 Task: Create new Company, with domain: 'abcny.com' and type: 'Prospect'. Add new contact for this company, with mail Id: 'Samantha18Patel@abcny.com', First Name: Samantha, Last name:  Patel, Job Title: 'IT Project Manager', Phone Number: '(312) 555-7894'. Change life cycle stage to  Lead and lead status to  Open. Logged in from softage.1@softage.net
Action: Mouse moved to (82, 58)
Screenshot: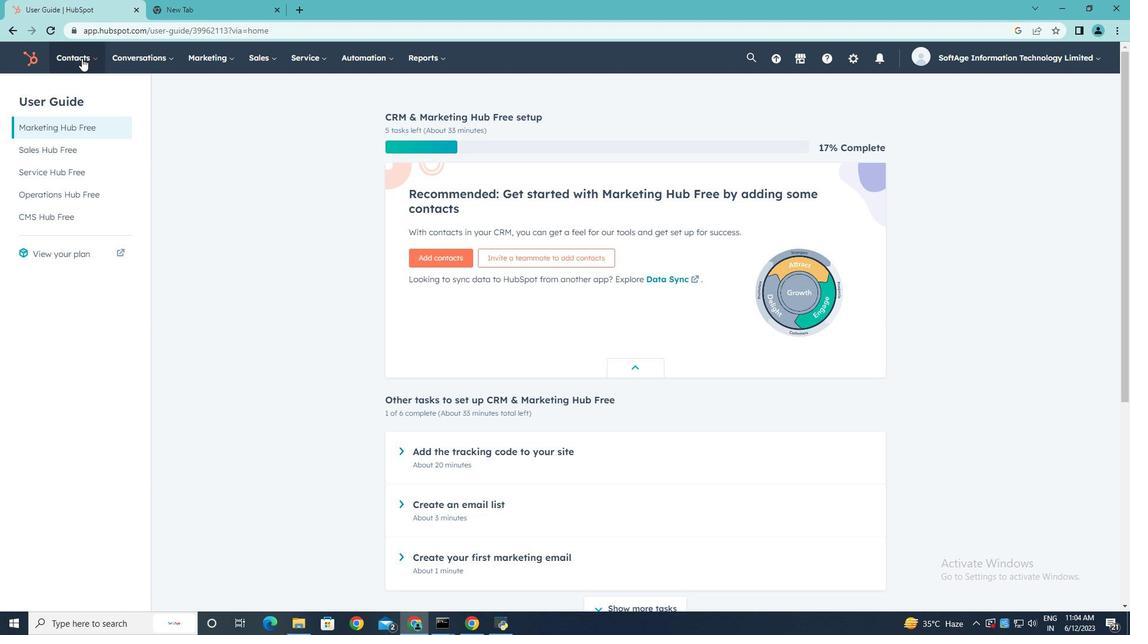 
Action: Mouse pressed left at (81, 58)
Screenshot: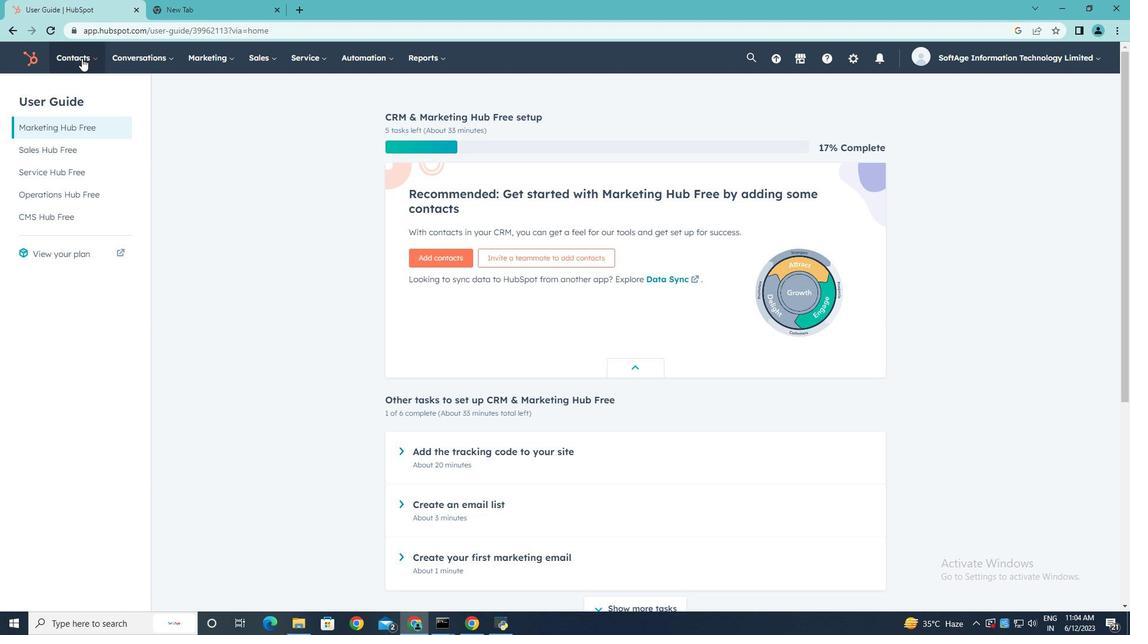 
Action: Mouse moved to (95, 115)
Screenshot: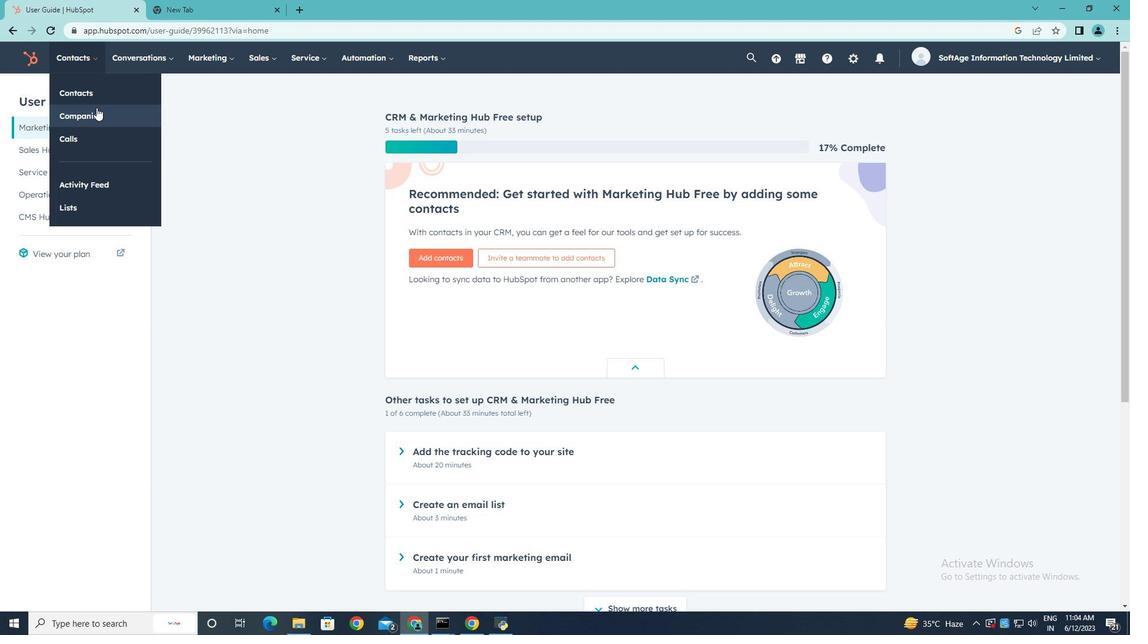 
Action: Mouse pressed left at (95, 115)
Screenshot: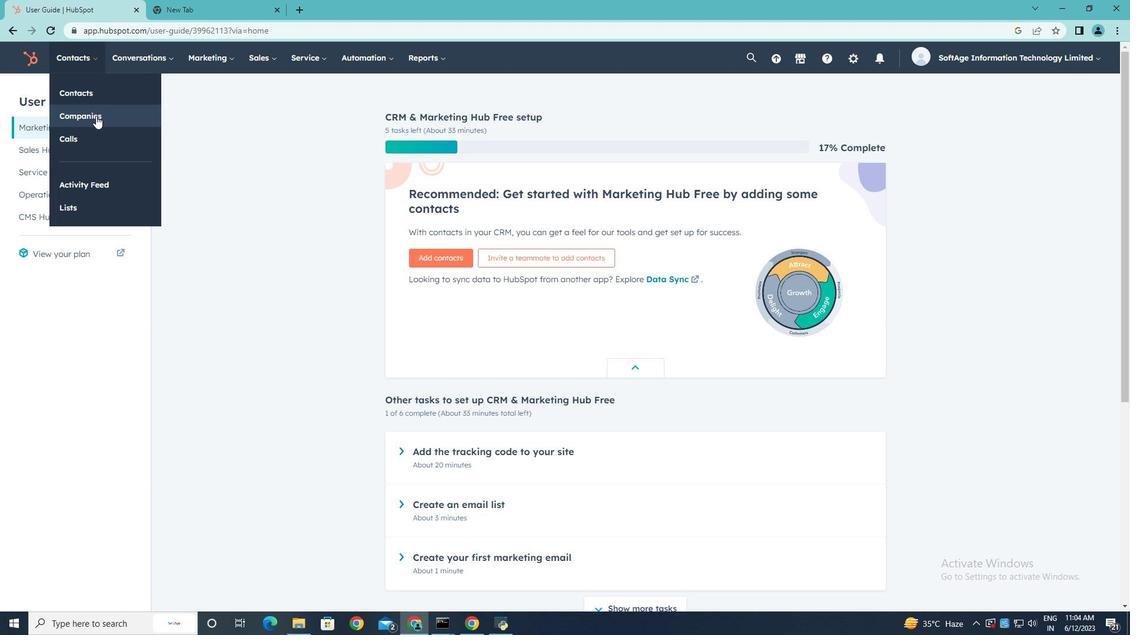 
Action: Mouse moved to (1063, 98)
Screenshot: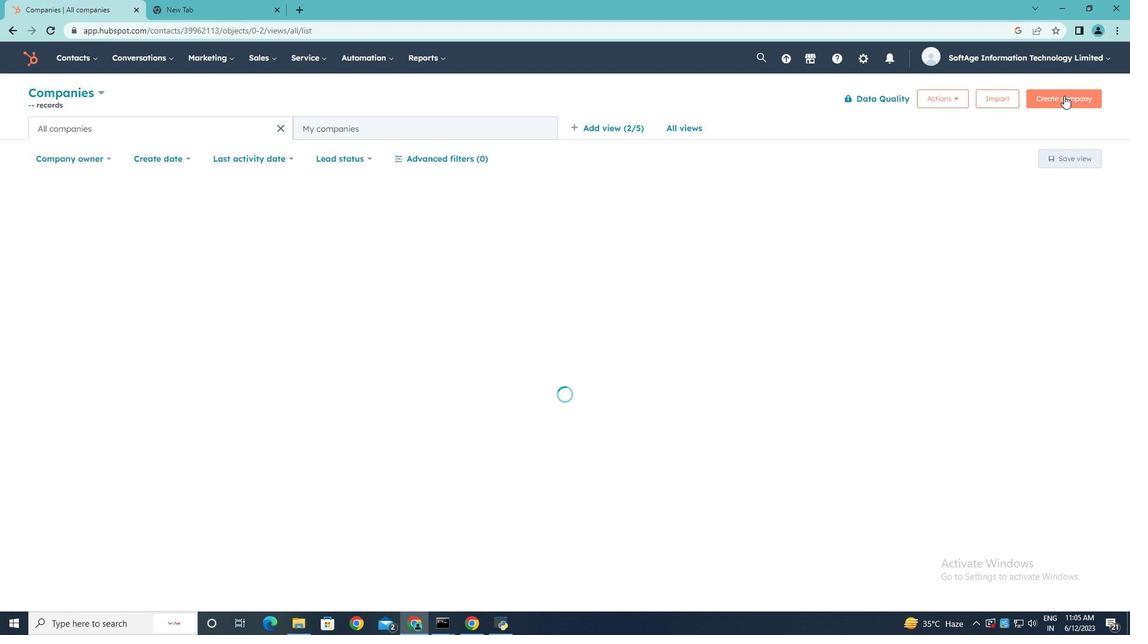 
Action: Mouse pressed left at (1063, 98)
Screenshot: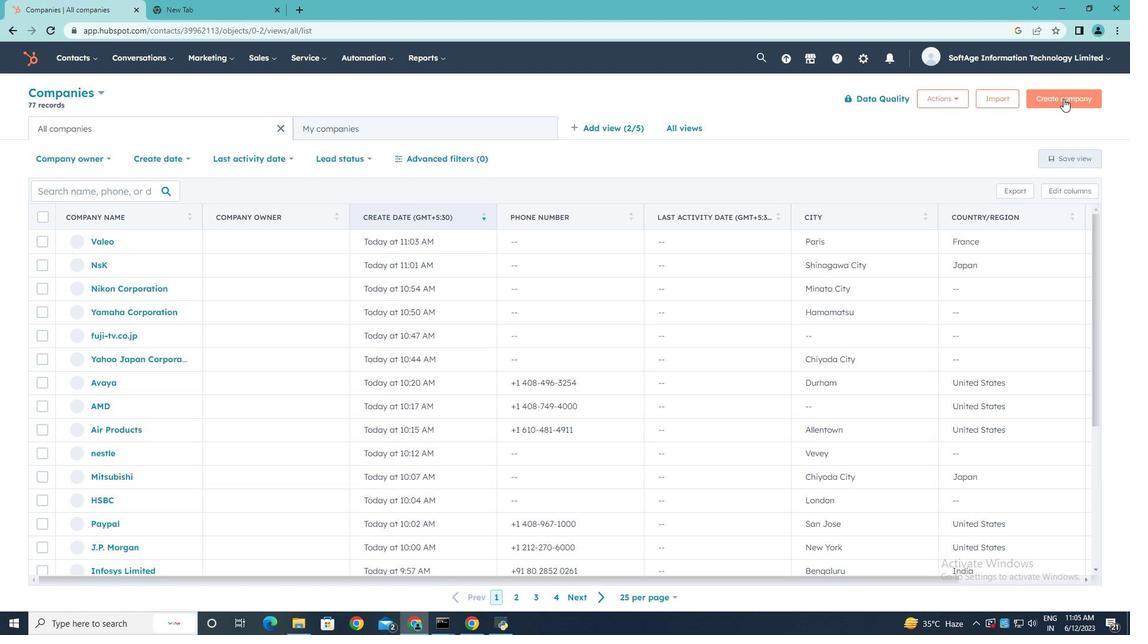
Action: Mouse moved to (891, 150)
Screenshot: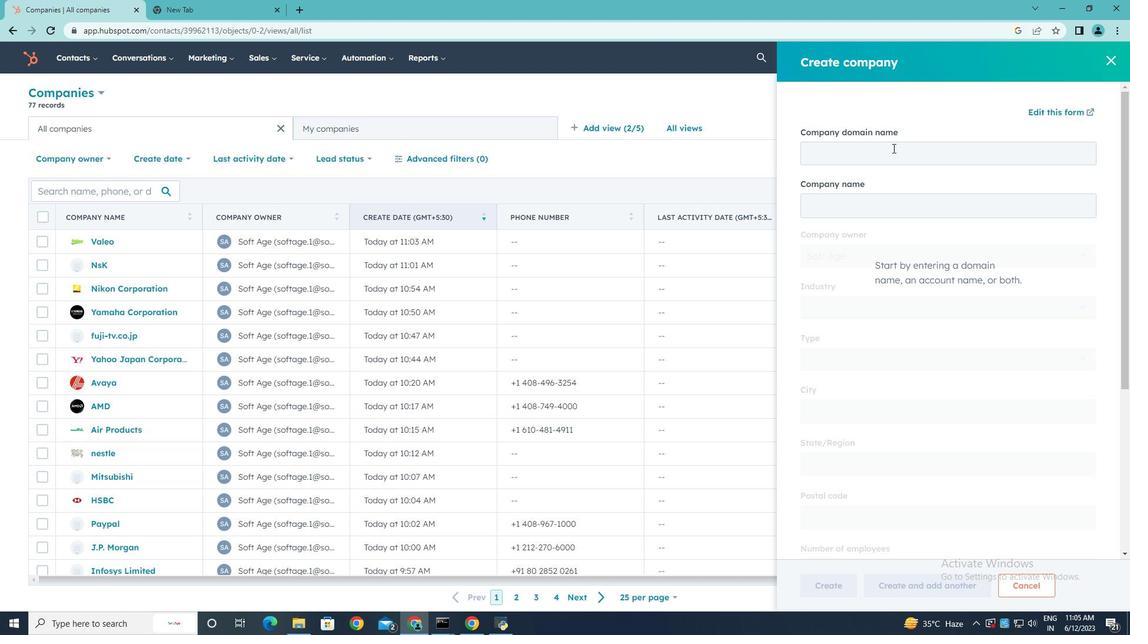 
Action: Mouse pressed left at (891, 150)
Screenshot: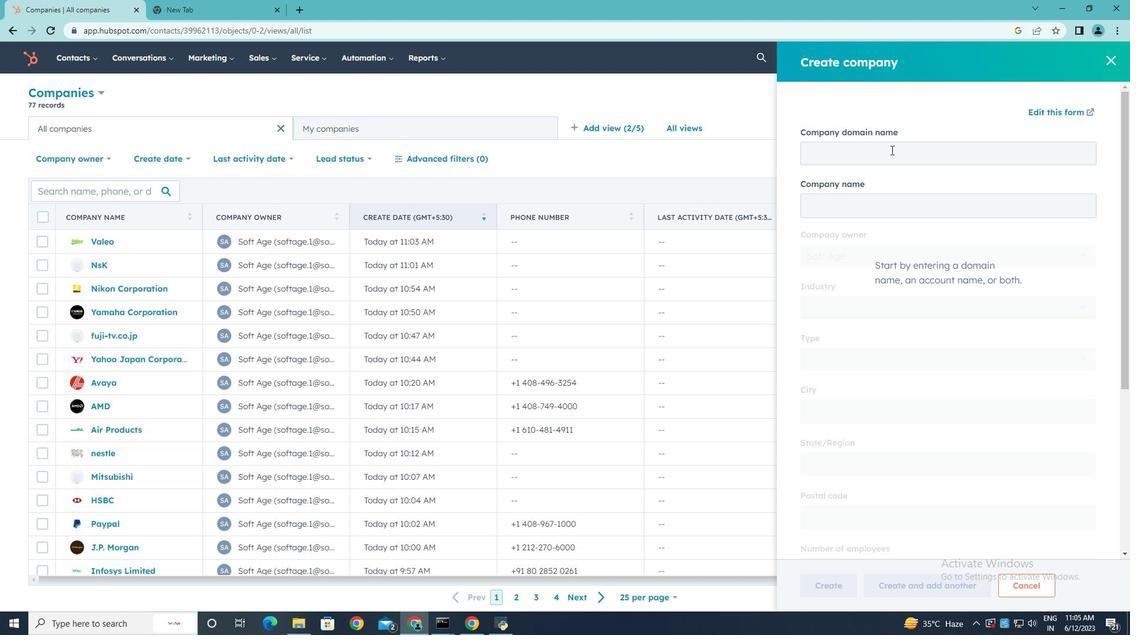 
Action: Key pressed abcny.com
Screenshot: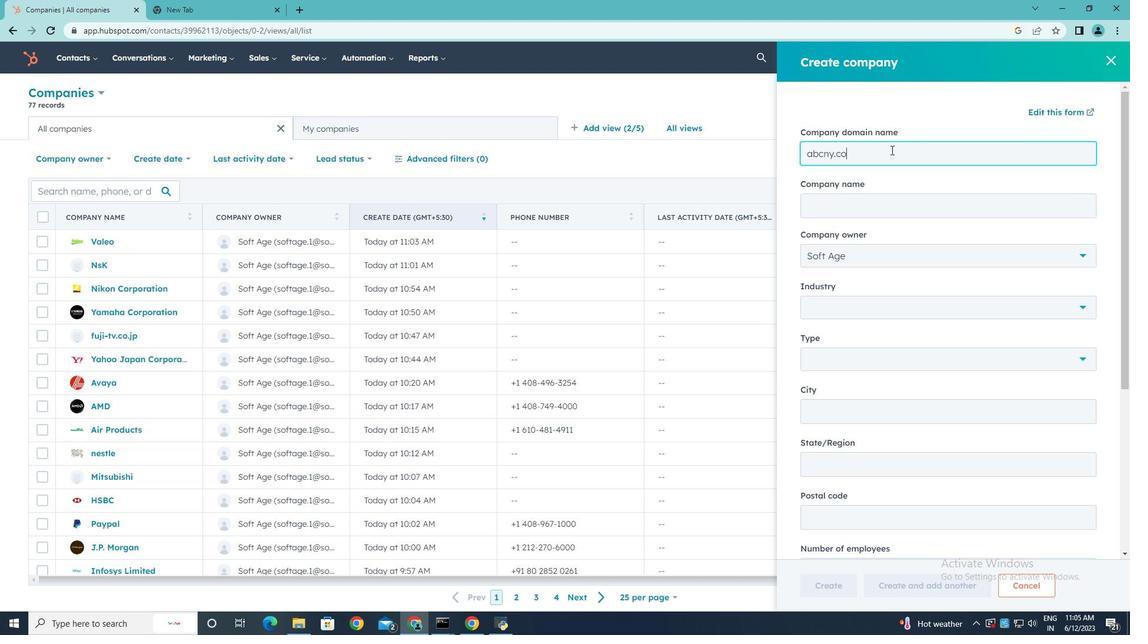 
Action: Mouse scrolled (891, 149) with delta (0, 0)
Screenshot: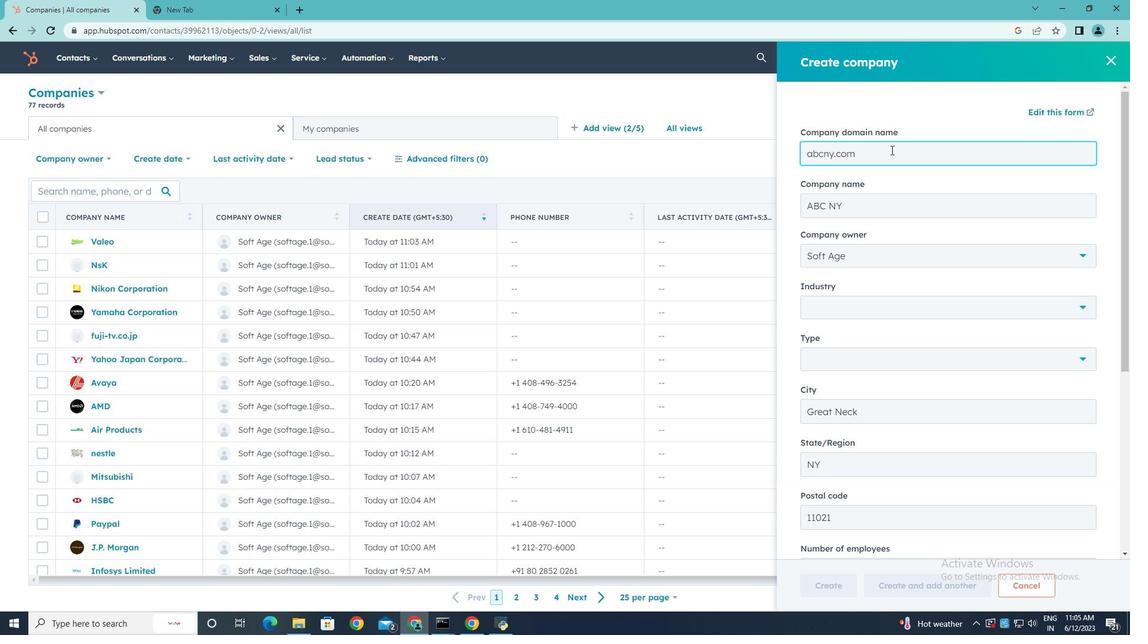 
Action: Mouse moved to (901, 157)
Screenshot: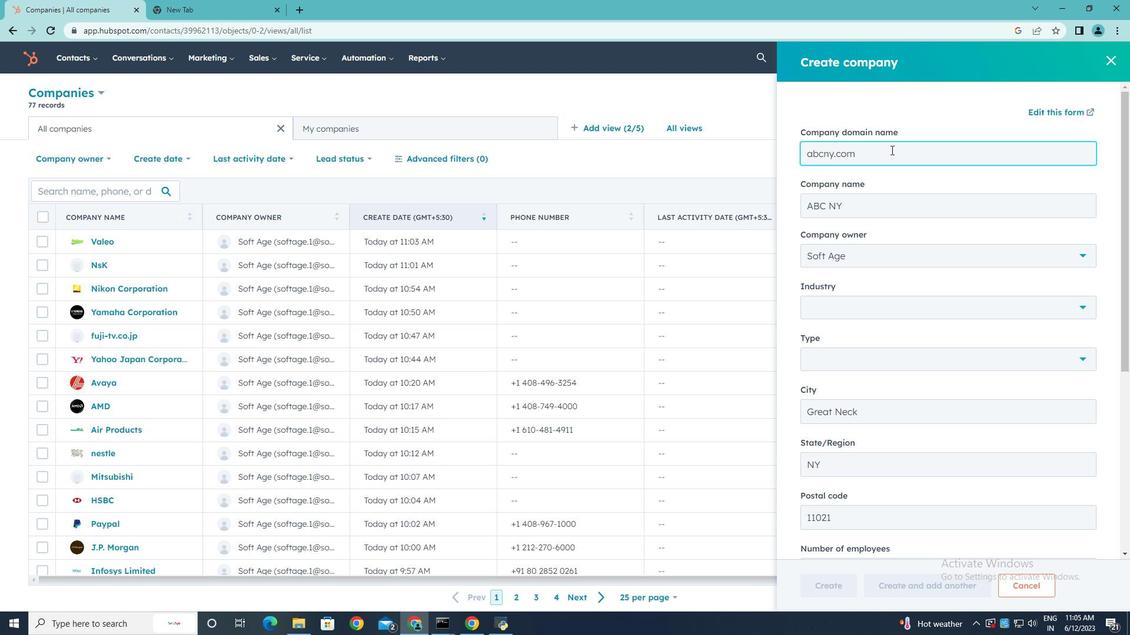
Action: Mouse scrolled (901, 156) with delta (0, 0)
Screenshot: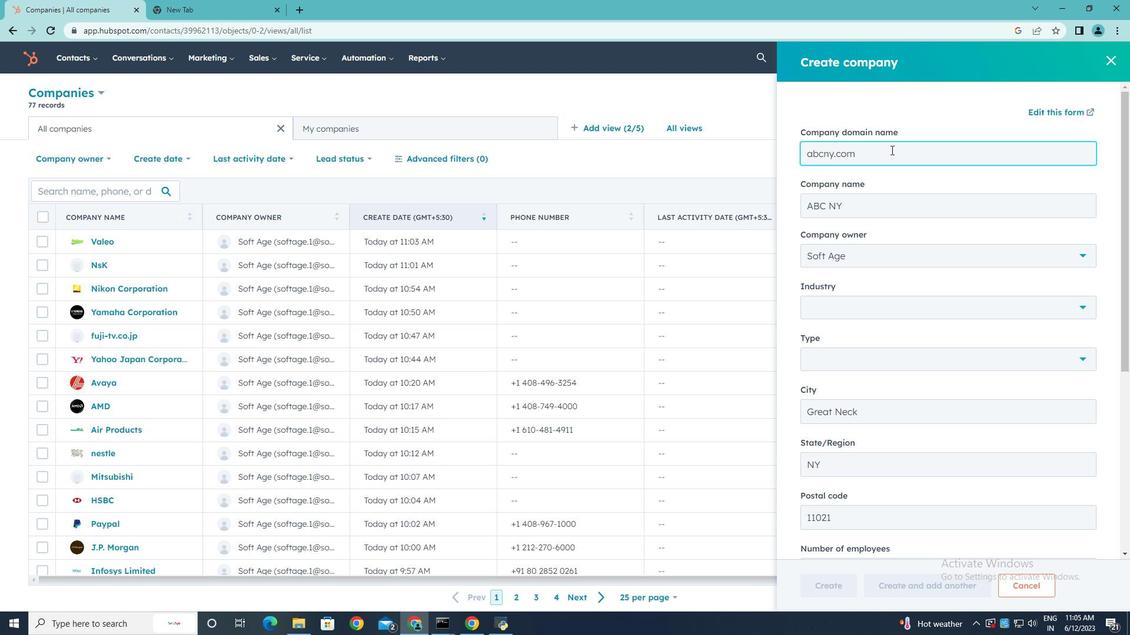 
Action: Mouse scrolled (901, 157) with delta (0, 0)
Screenshot: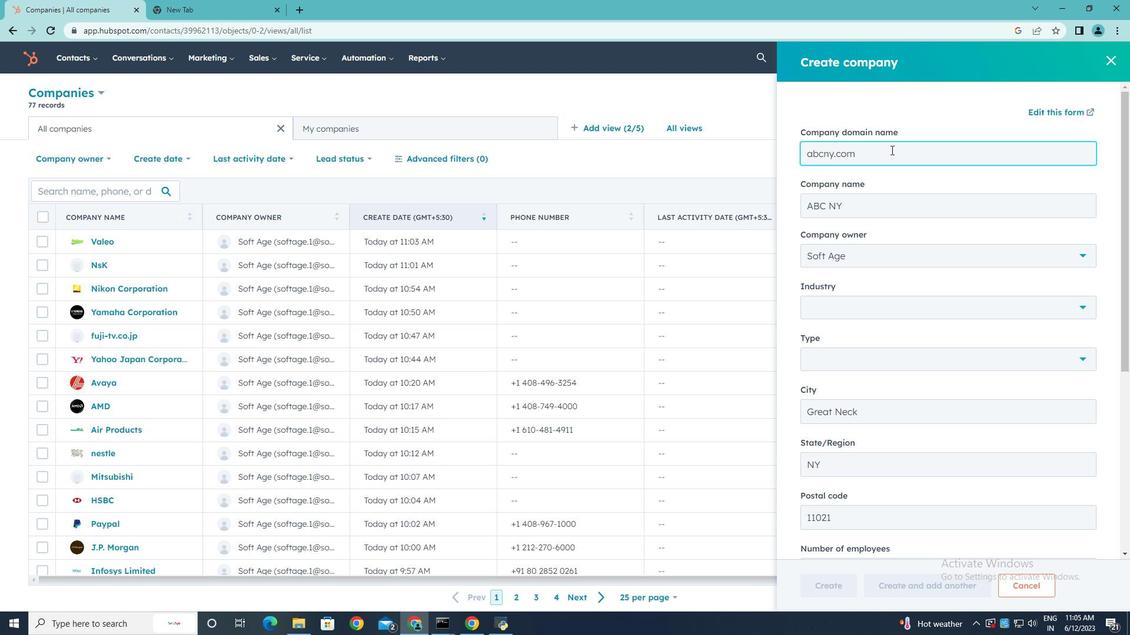 
Action: Mouse scrolled (901, 157) with delta (0, 0)
Screenshot: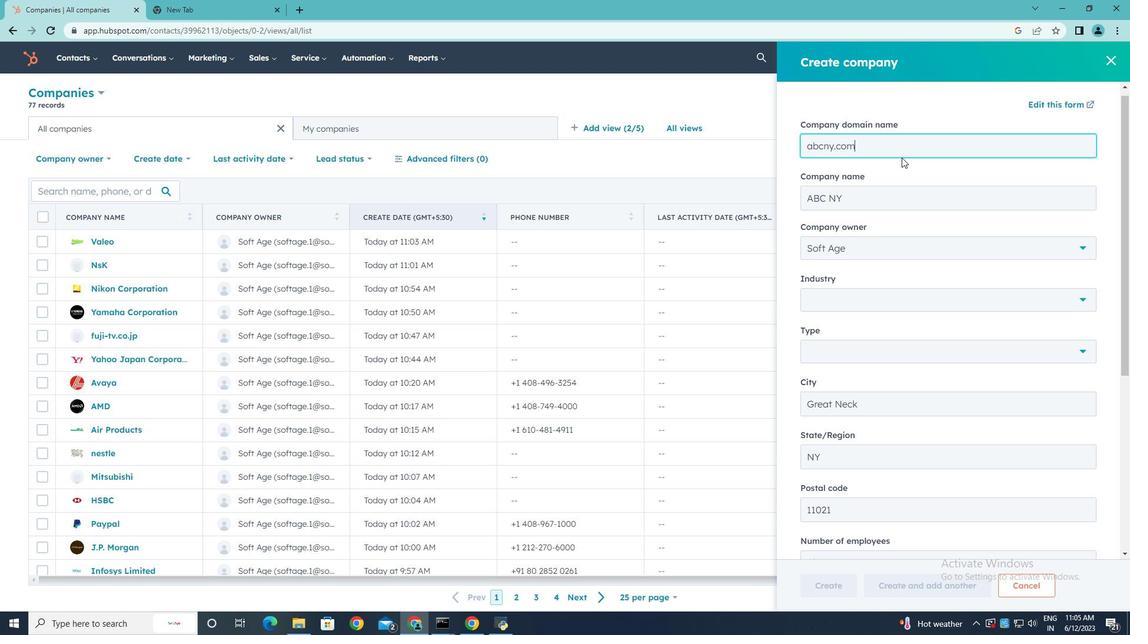 
Action: Mouse moved to (1086, 125)
Screenshot: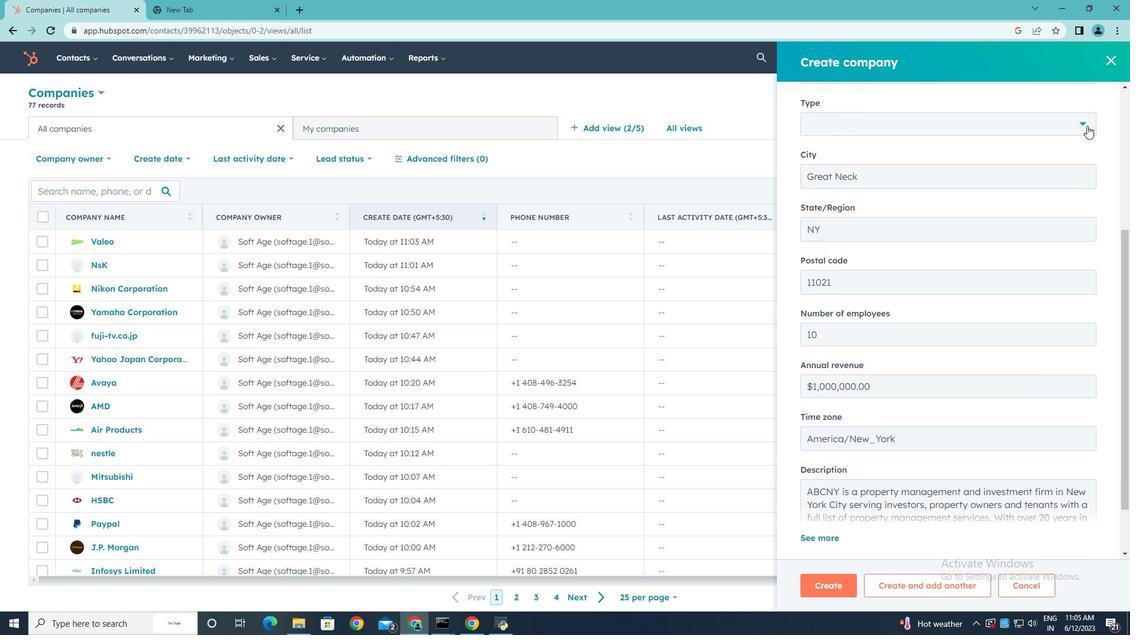 
Action: Mouse pressed left at (1086, 125)
Screenshot: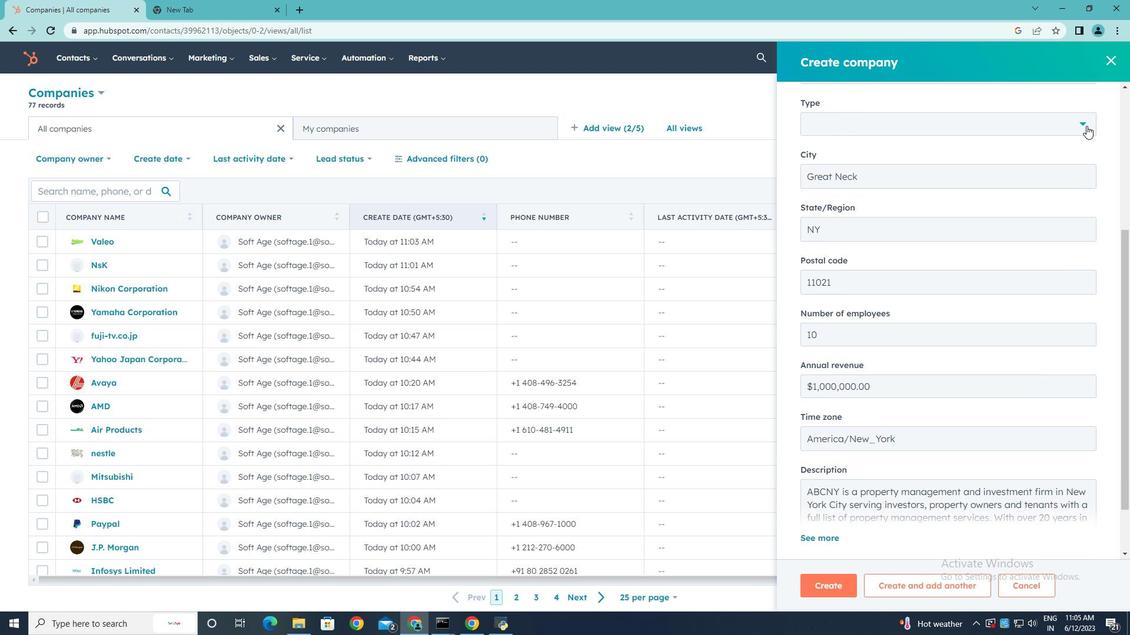 
Action: Mouse moved to (938, 179)
Screenshot: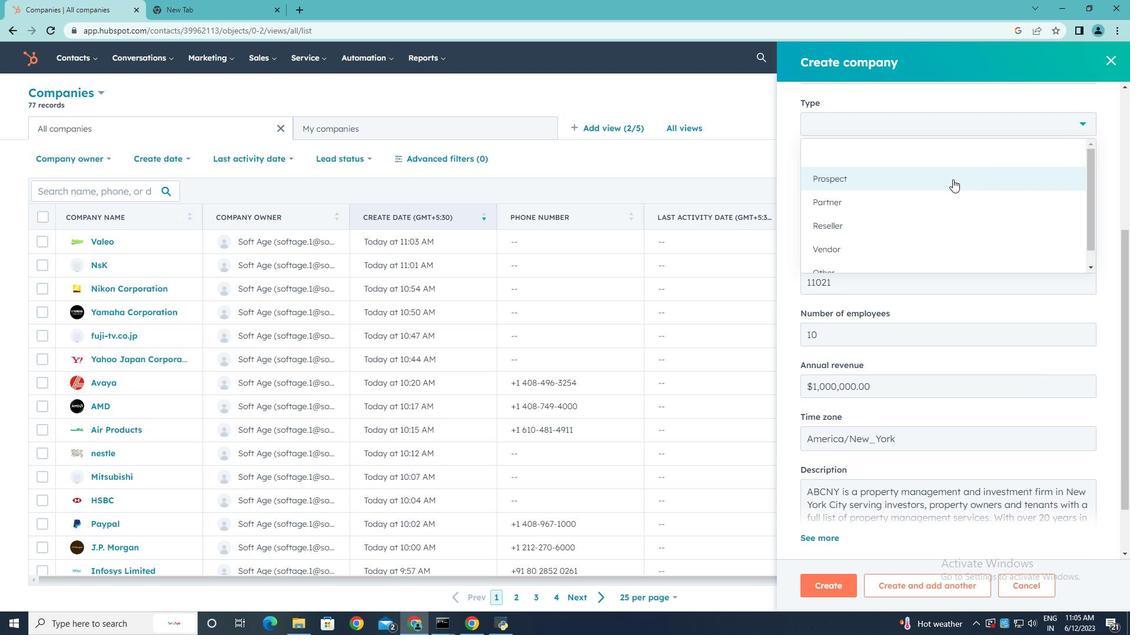 
Action: Mouse pressed left at (938, 179)
Screenshot: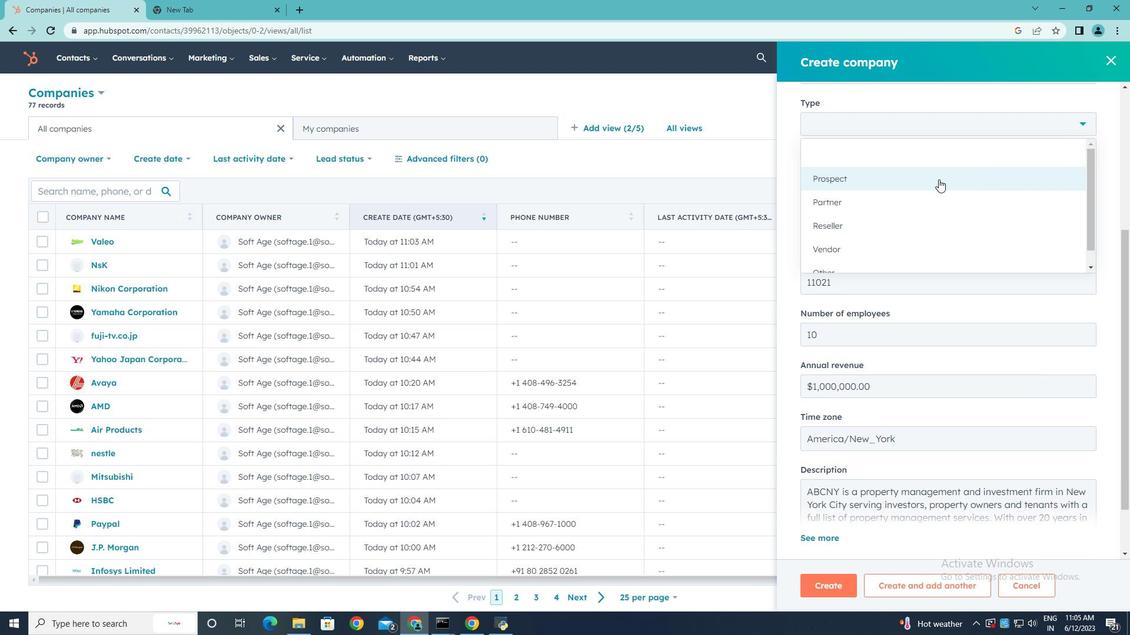 
Action: Mouse scrolled (938, 178) with delta (0, 0)
Screenshot: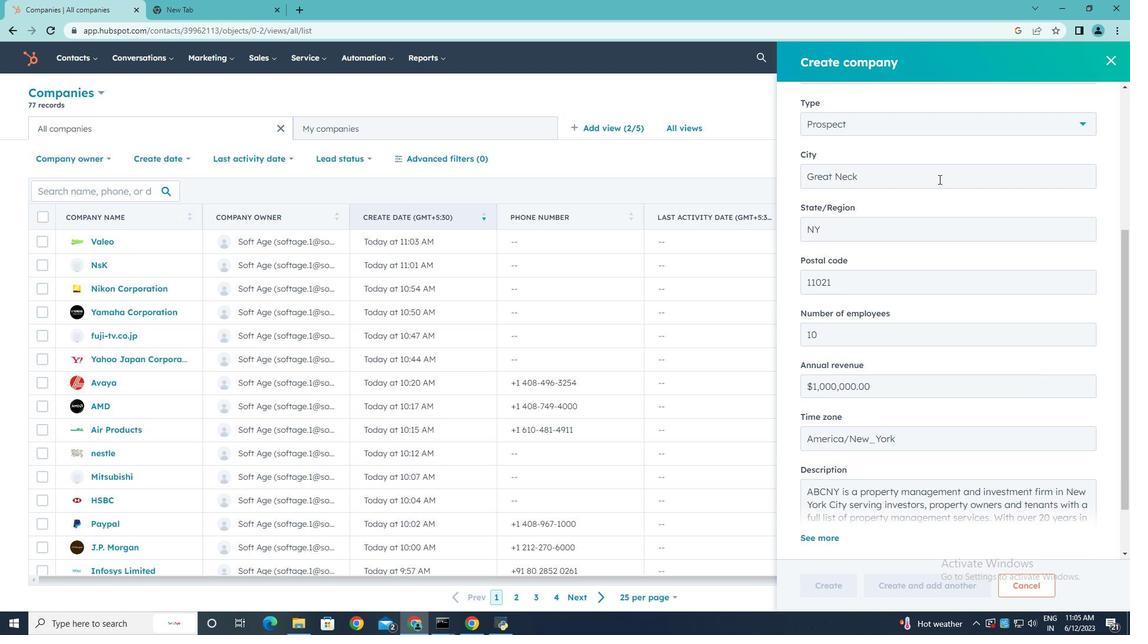 
Action: Mouse scrolled (938, 178) with delta (0, 0)
Screenshot: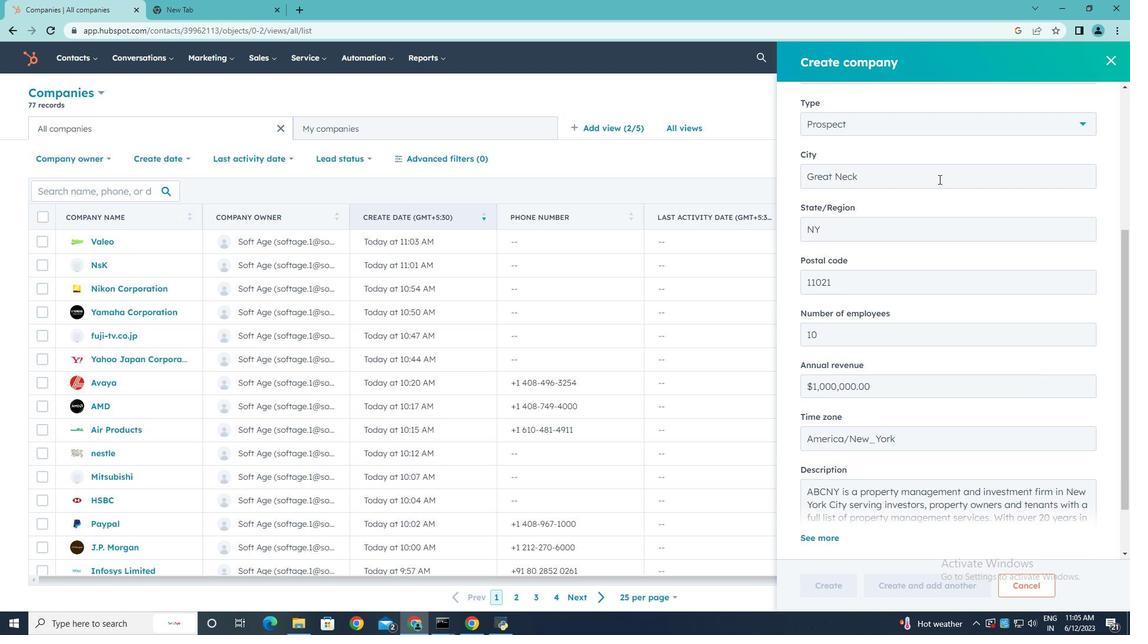 
Action: Mouse scrolled (938, 178) with delta (0, 0)
Screenshot: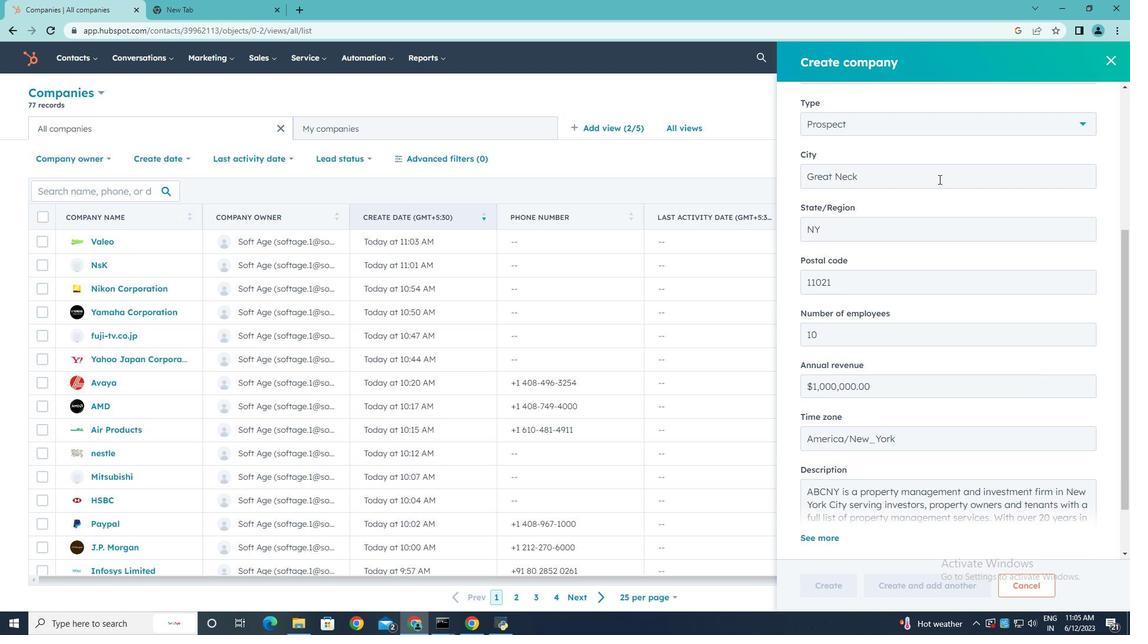 
Action: Mouse scrolled (938, 178) with delta (0, 0)
Screenshot: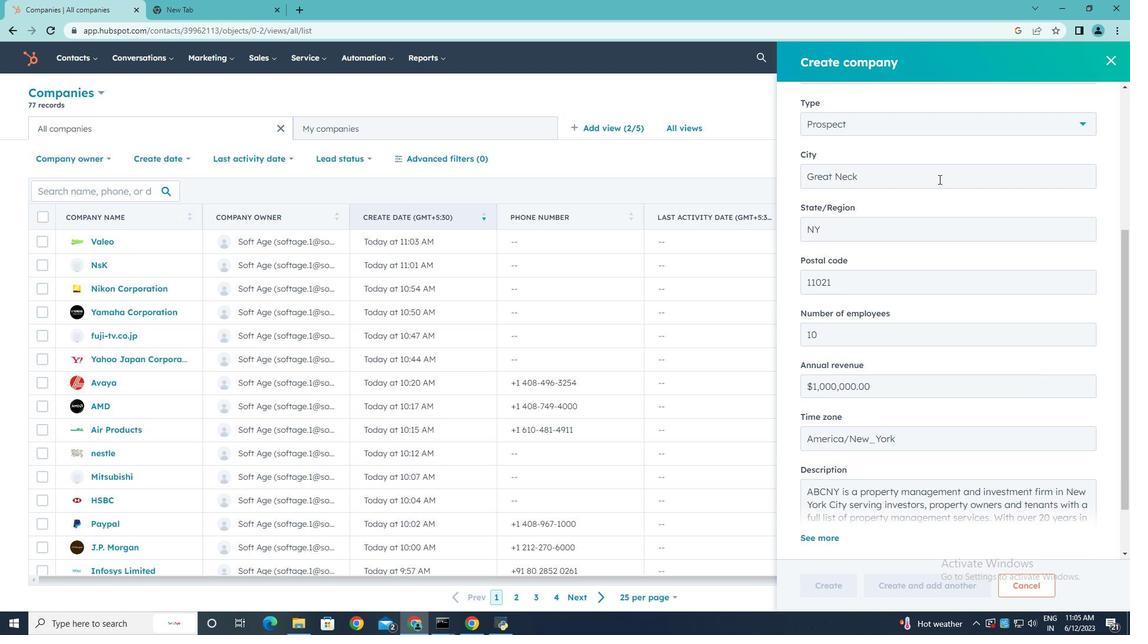 
Action: Mouse scrolled (938, 178) with delta (0, 0)
Screenshot: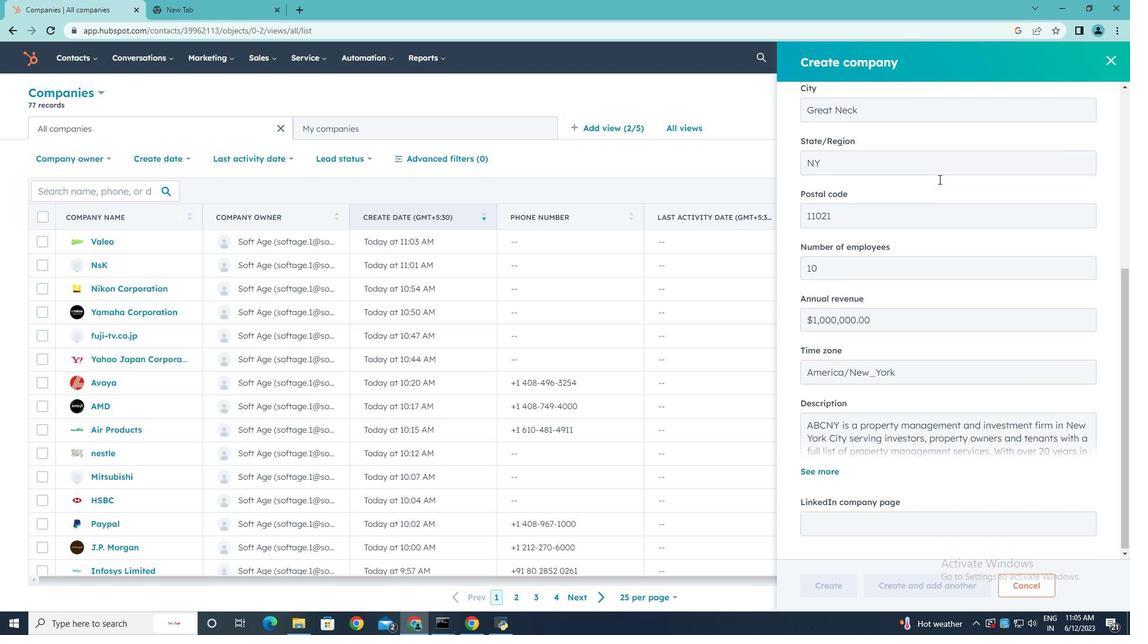 
Action: Mouse moved to (828, 586)
Screenshot: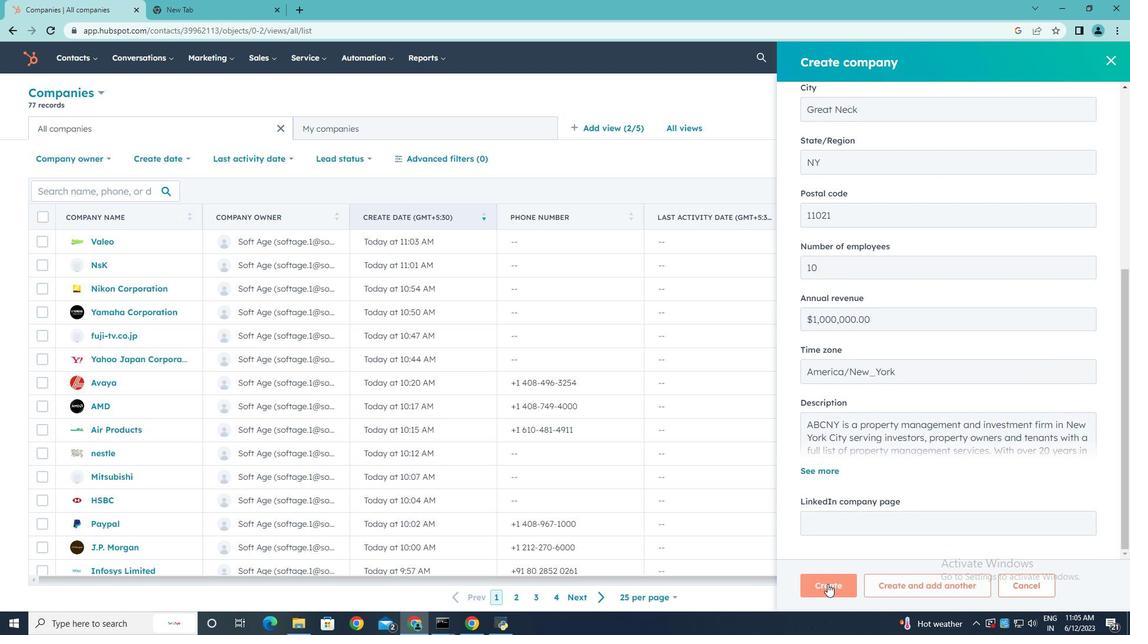 
Action: Mouse pressed left at (828, 586)
Screenshot: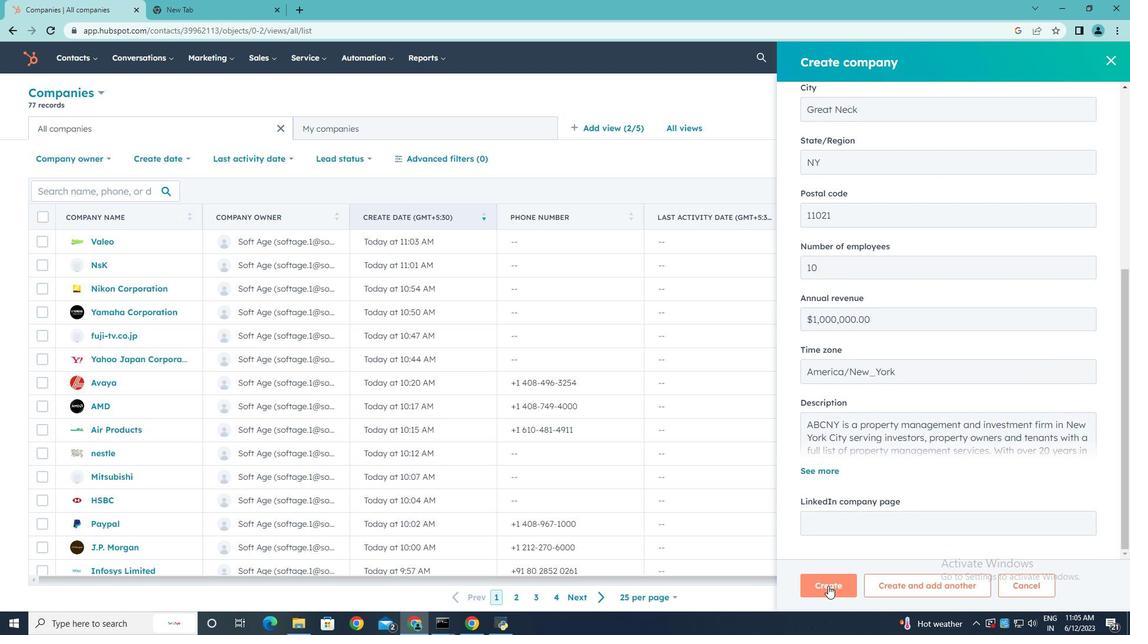 
Action: Mouse moved to (801, 375)
Screenshot: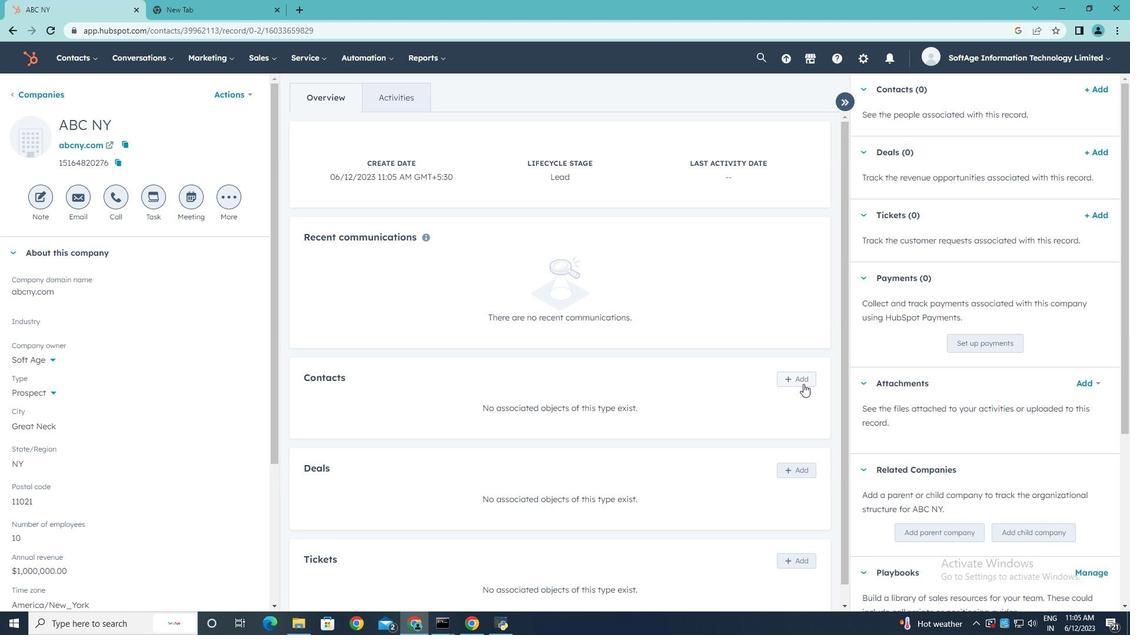 
Action: Mouse pressed left at (801, 375)
Screenshot: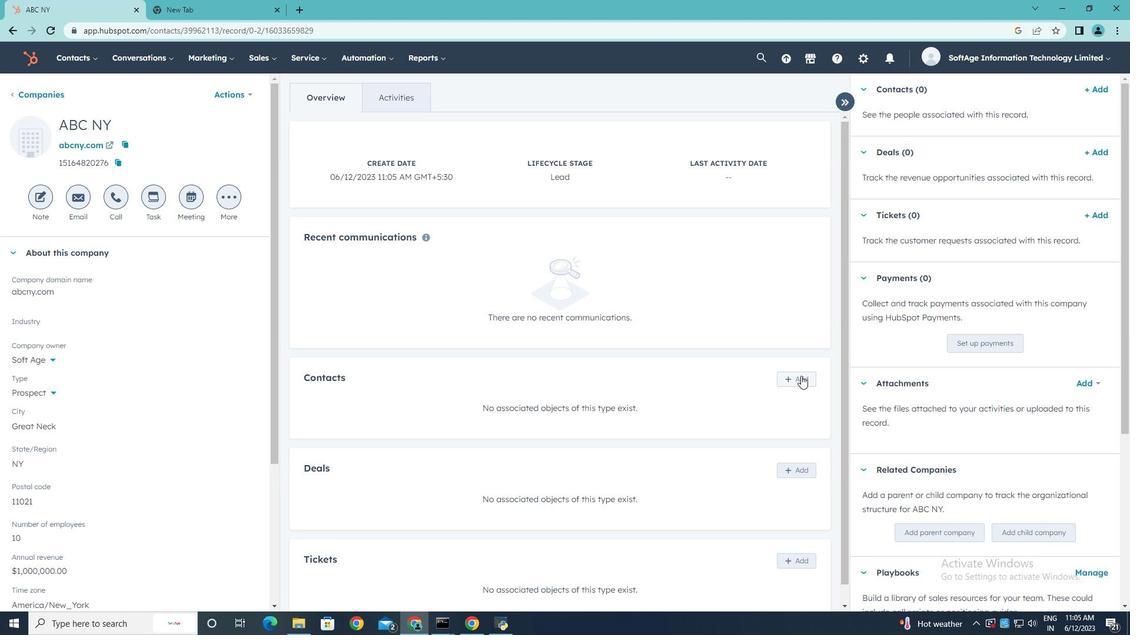 
Action: Mouse moved to (885, 121)
Screenshot: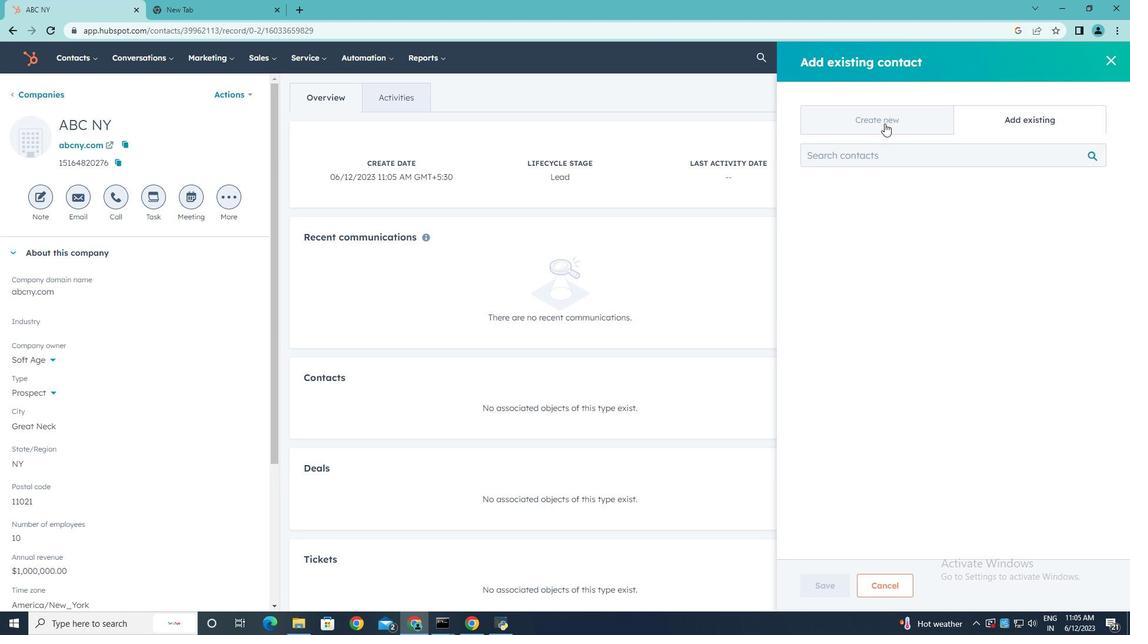 
Action: Mouse pressed left at (885, 121)
Screenshot: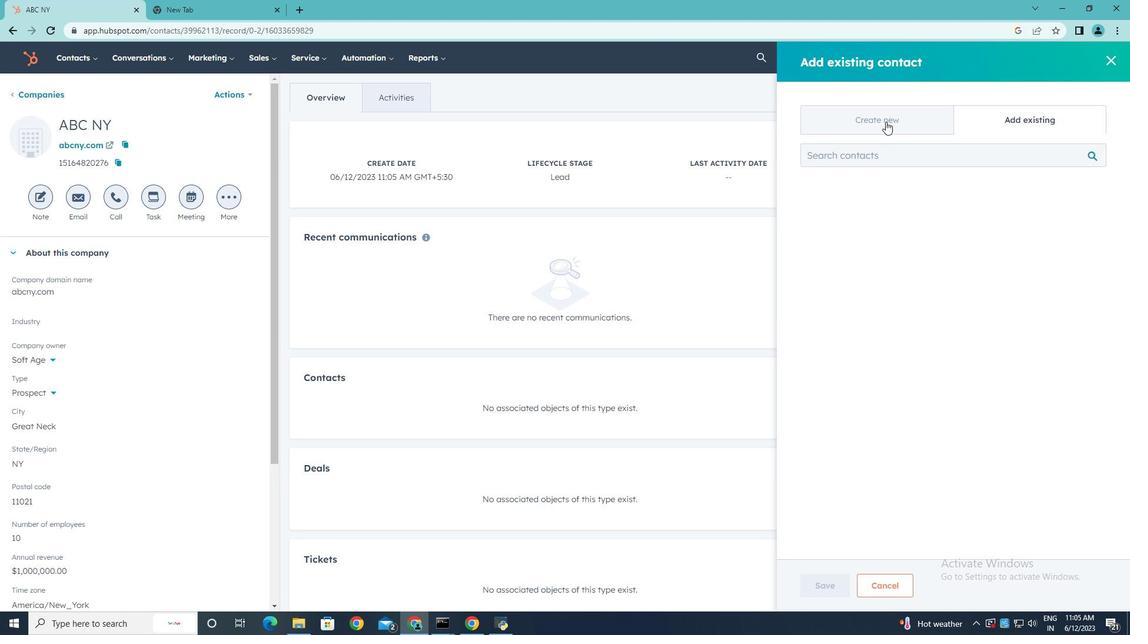 
Action: Mouse moved to (848, 194)
Screenshot: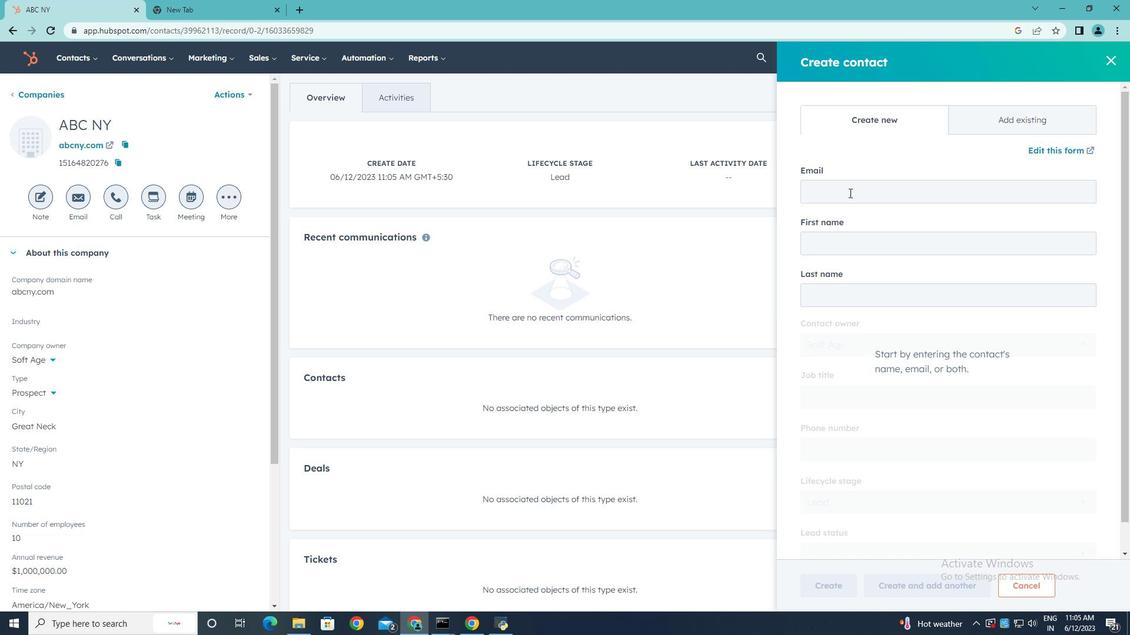 
Action: Mouse pressed left at (848, 194)
Screenshot: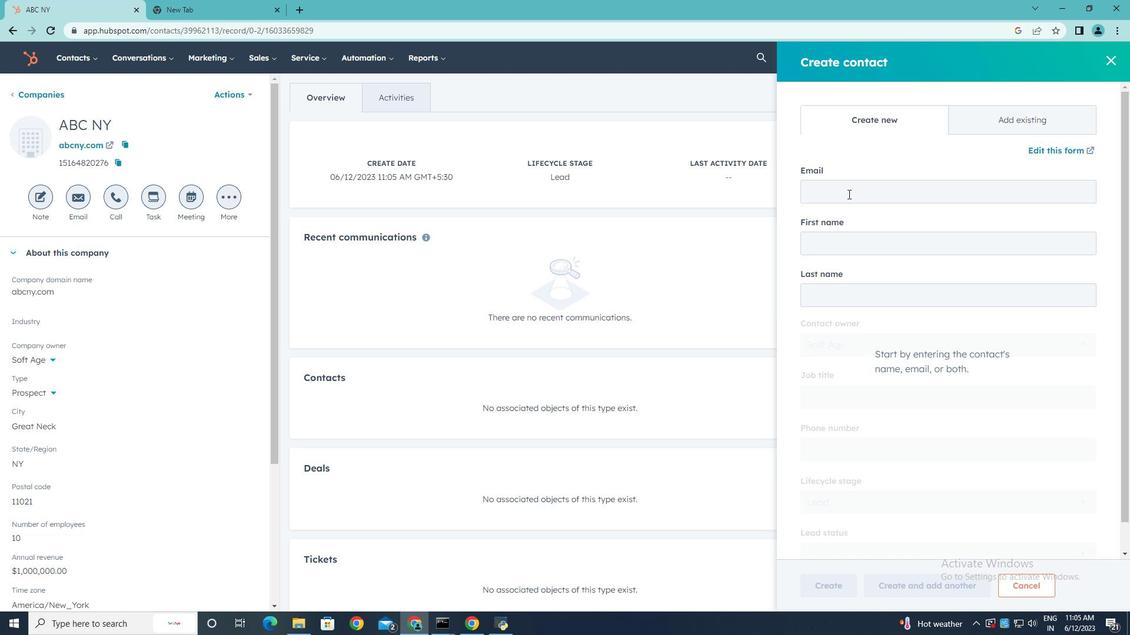 
Action: Key pressed <Key.shift>Samantha18<Key.shift>Patel<Key.shift><Key.shift><Key.shift><Key.shift><Key.shift><Key.shift><Key.shift><Key.shift><Key.shift>@abcny.com
Screenshot: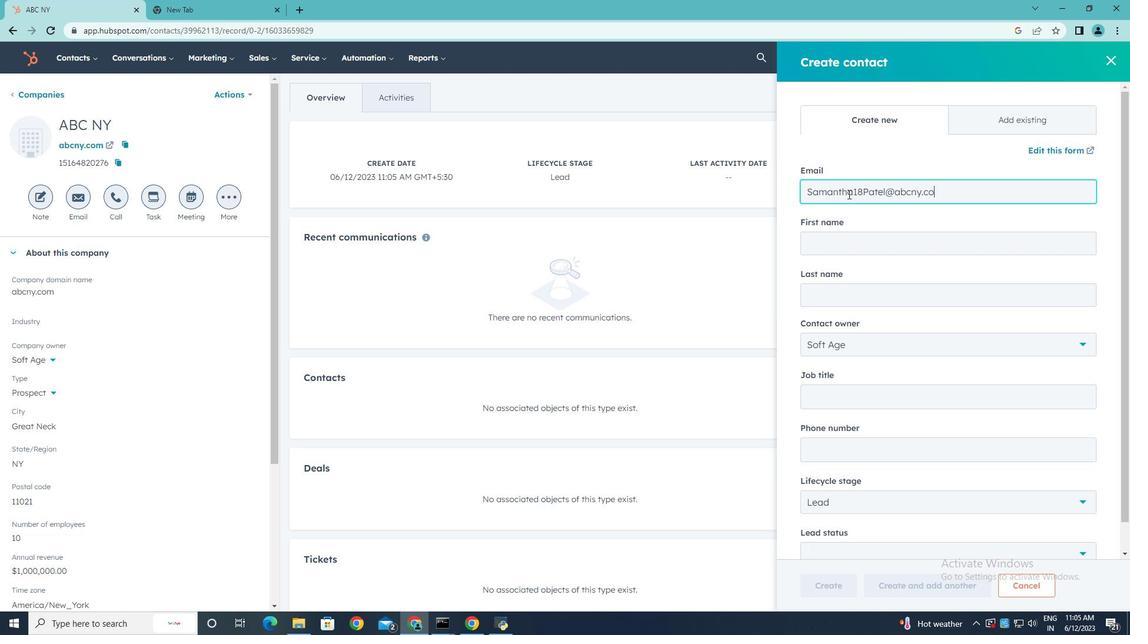 
Action: Mouse moved to (838, 247)
Screenshot: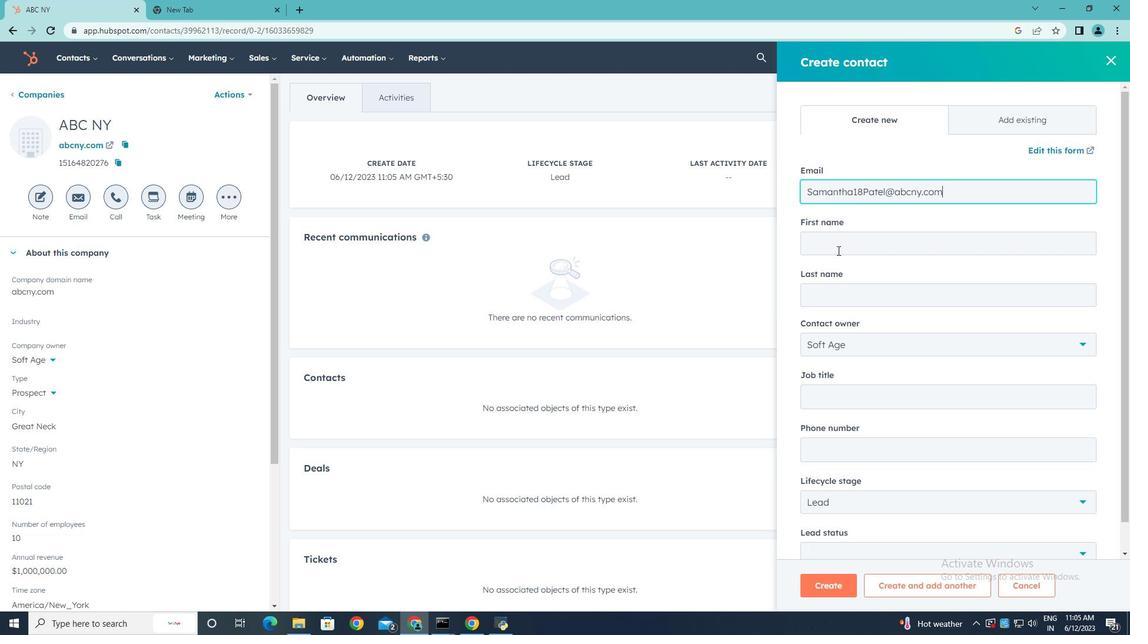 
Action: Mouse pressed left at (838, 247)
Screenshot: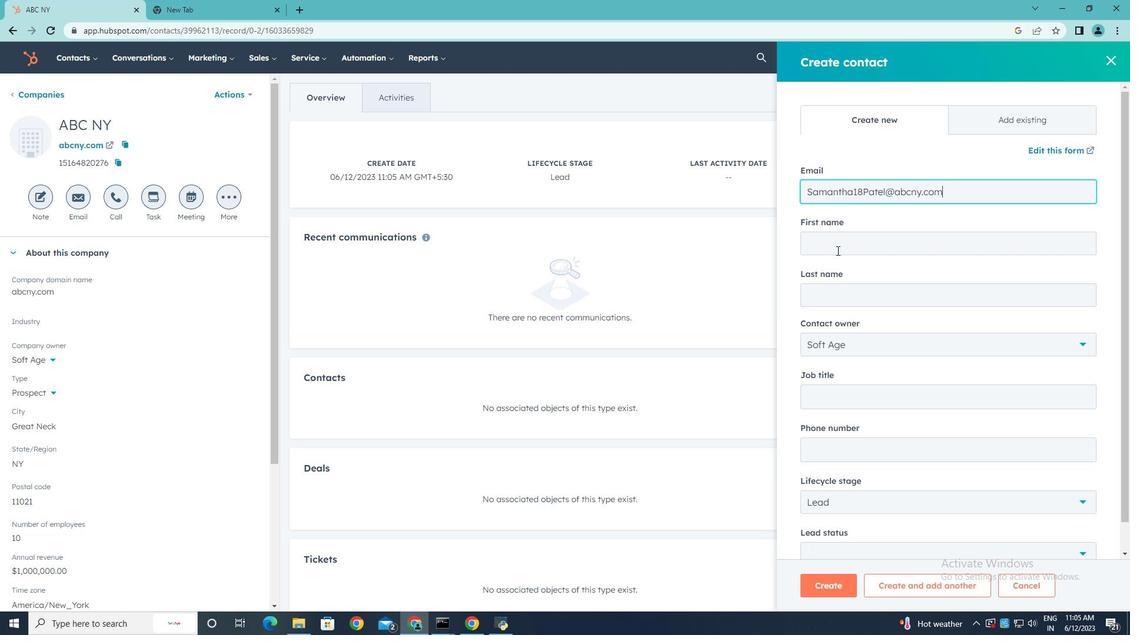 
Action: Key pressed <Key.shift>Samantha
Screenshot: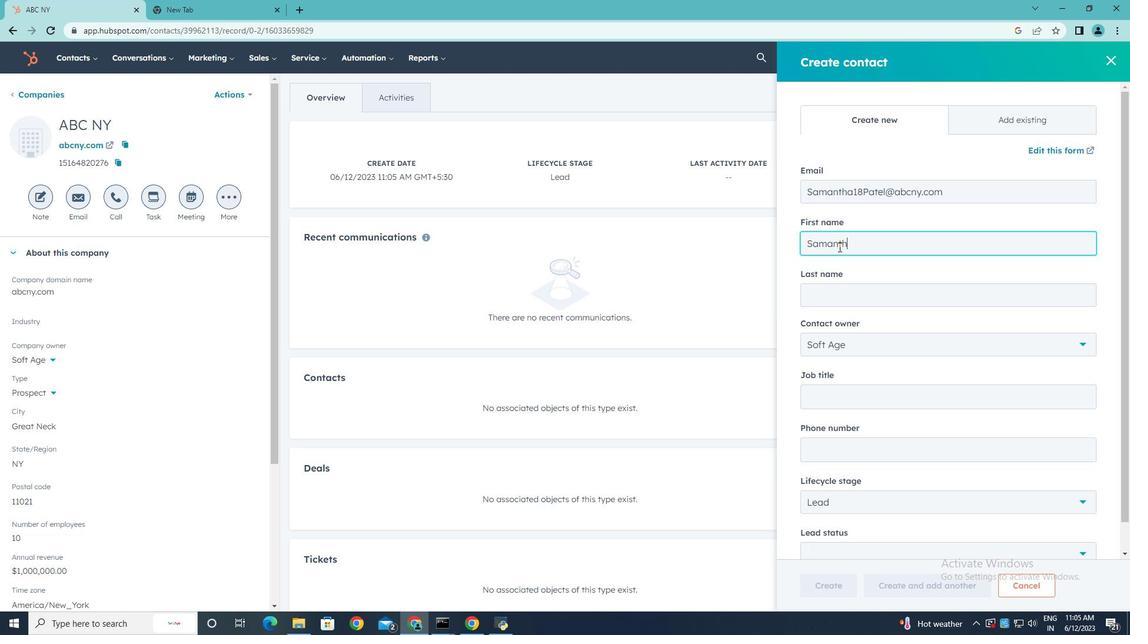 
Action: Mouse moved to (837, 297)
Screenshot: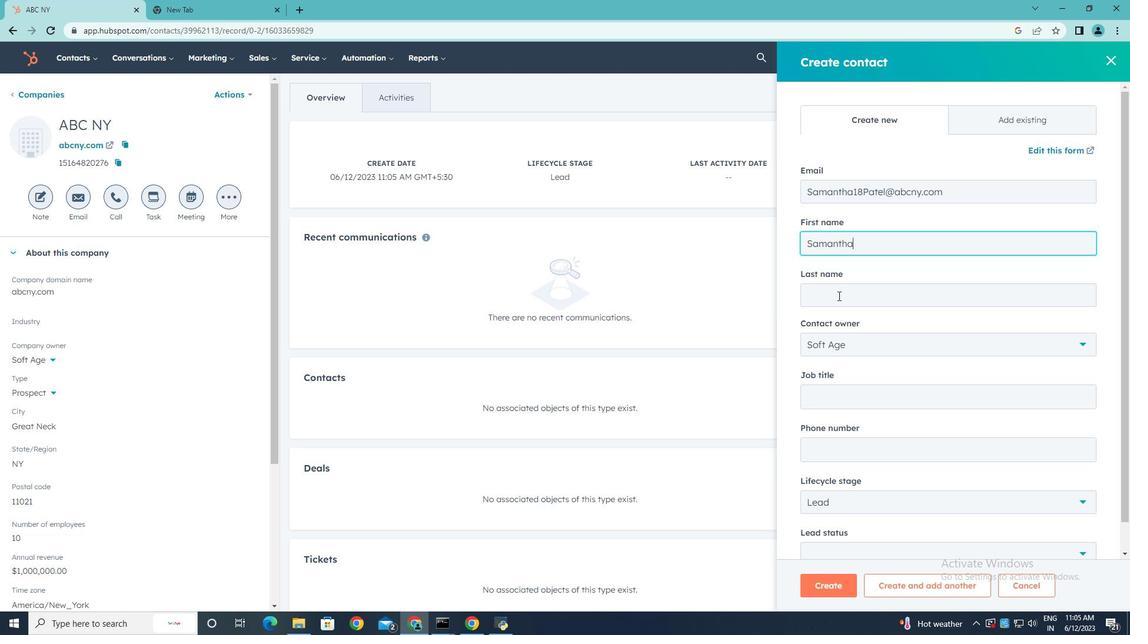
Action: Mouse pressed left at (837, 297)
Screenshot: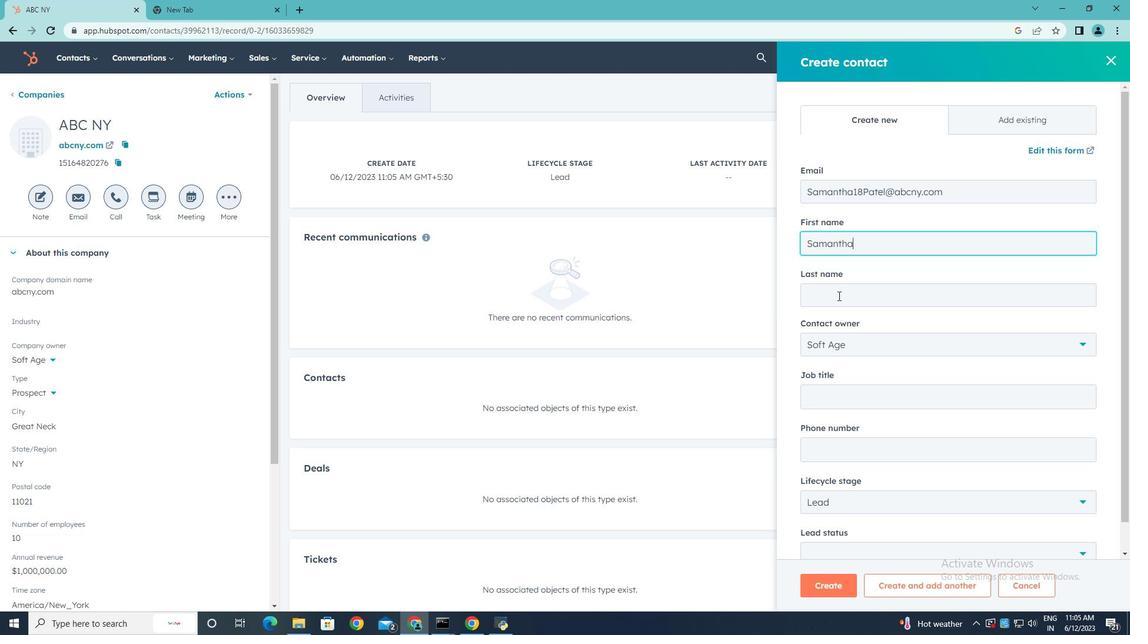 
Action: Key pressed <Key.shift><Key.shift><Key.shift>Patel
Screenshot: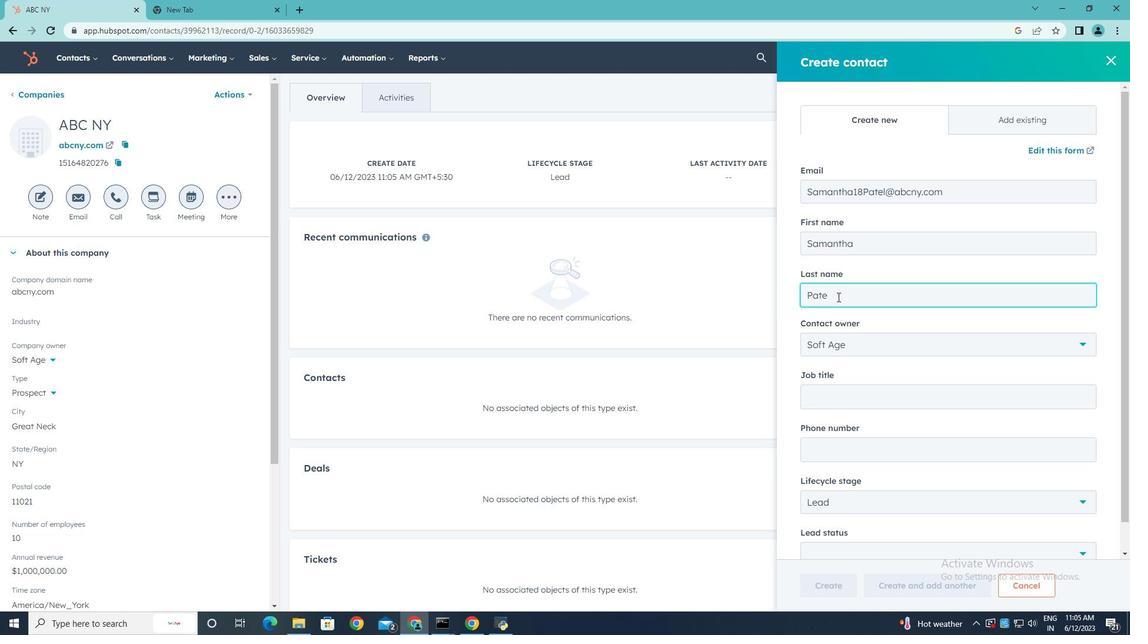 
Action: Mouse moved to (861, 398)
Screenshot: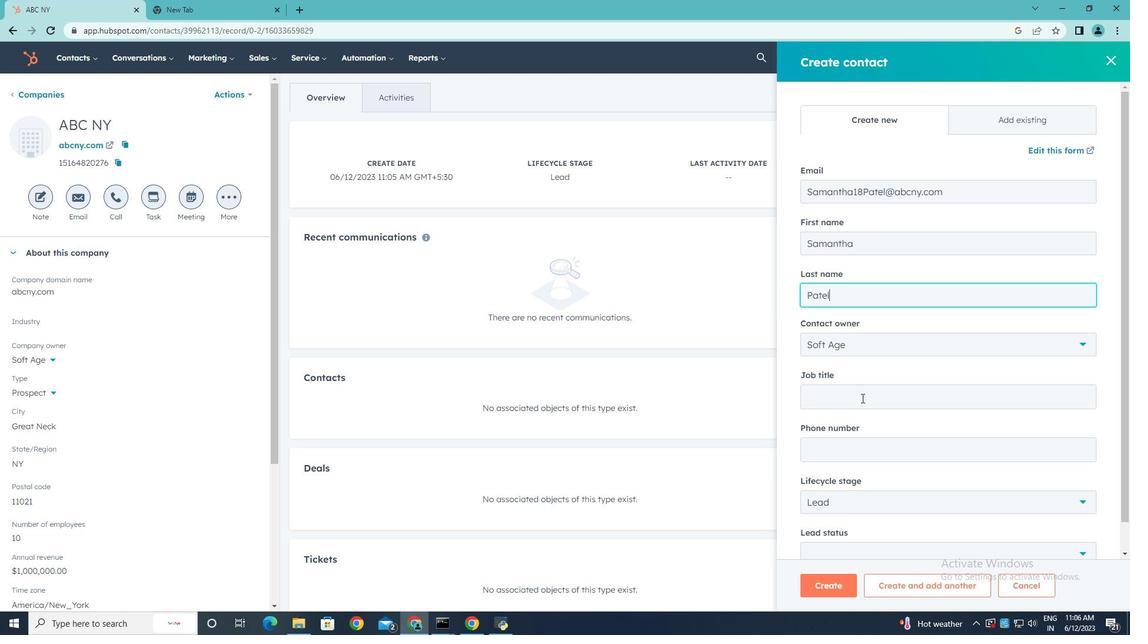 
Action: Mouse pressed left at (861, 398)
Screenshot: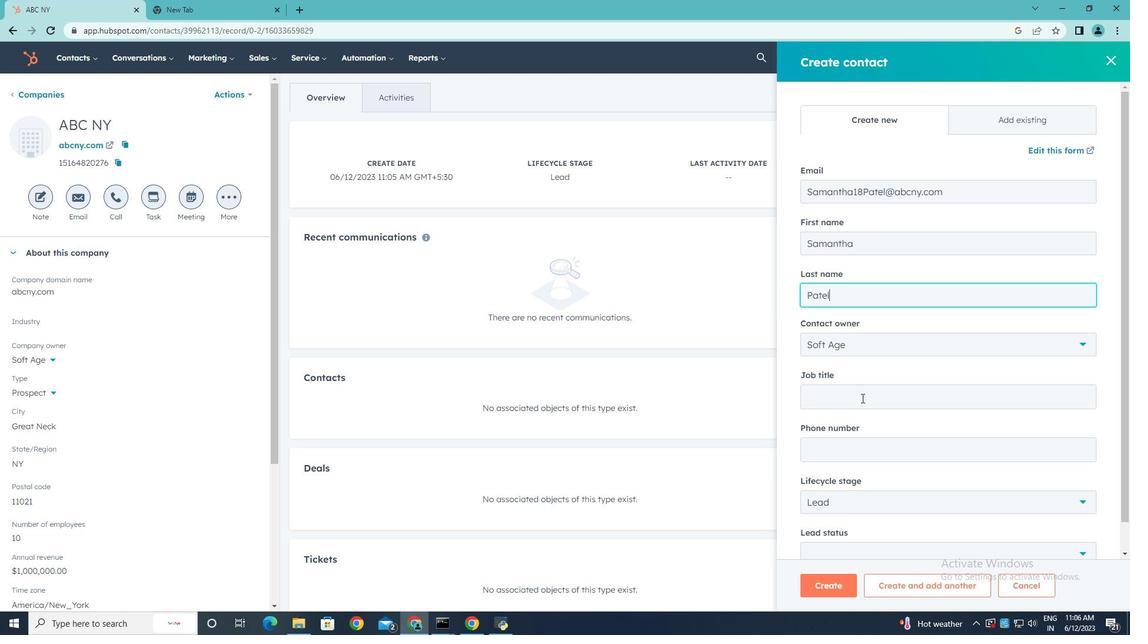 
Action: Key pressed <Key.shift>IT<Key.space><Key.shift>Project<Key.space><Key.shift><Key.shift><Key.shift><Key.shift><Key.shift><Key.shift><Key.shift><Key.shift>A<Key.backspace><Key.shift><Key.shift><Key.shift><Key.shift><Key.shift><Key.shift>Manager
Screenshot: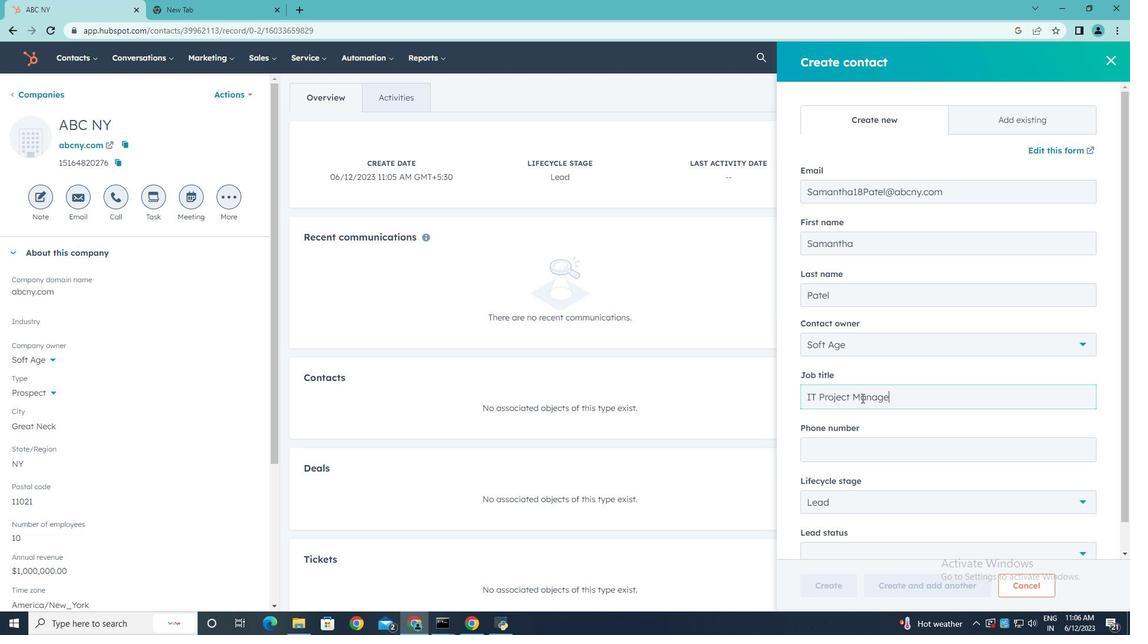 
Action: Mouse moved to (895, 453)
Screenshot: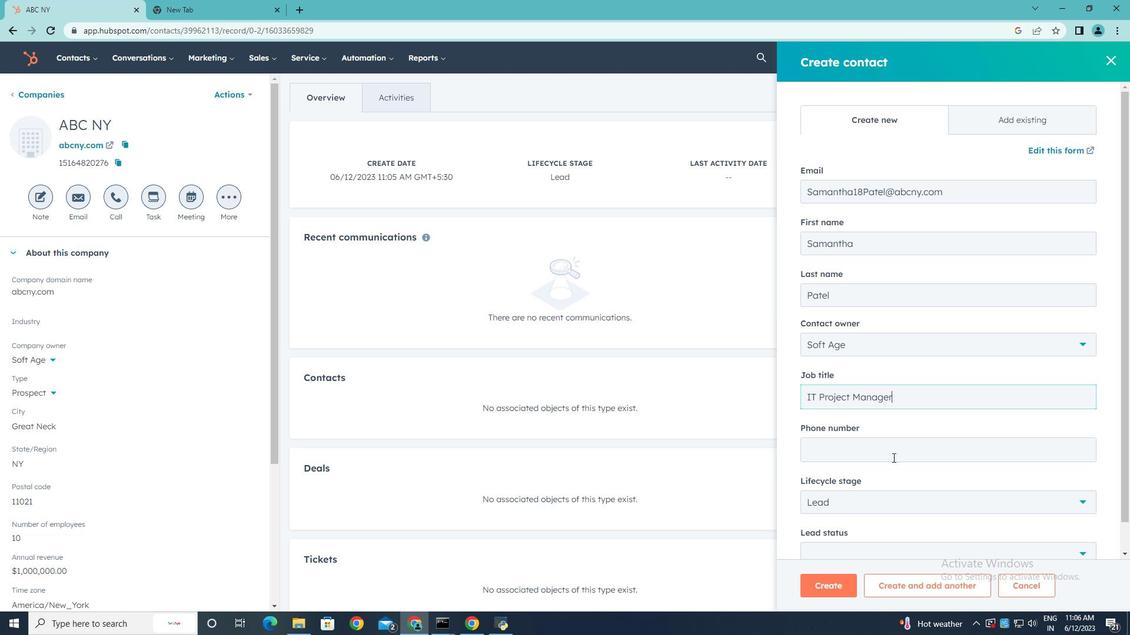 
Action: Mouse pressed left at (895, 453)
Screenshot: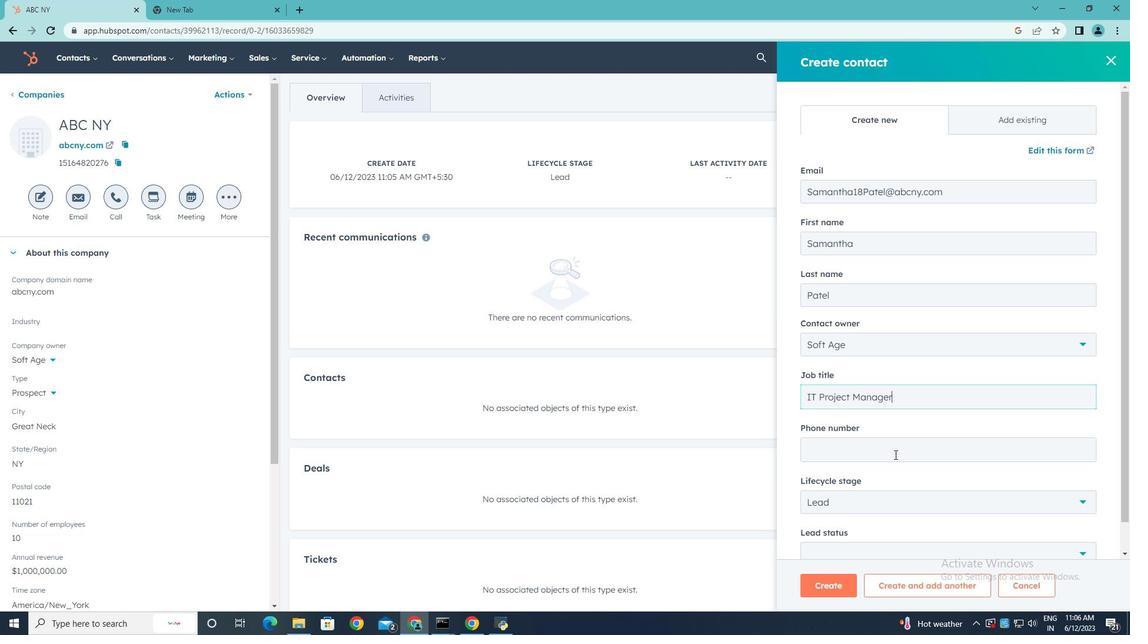 
Action: Key pressed 3125557894
Screenshot: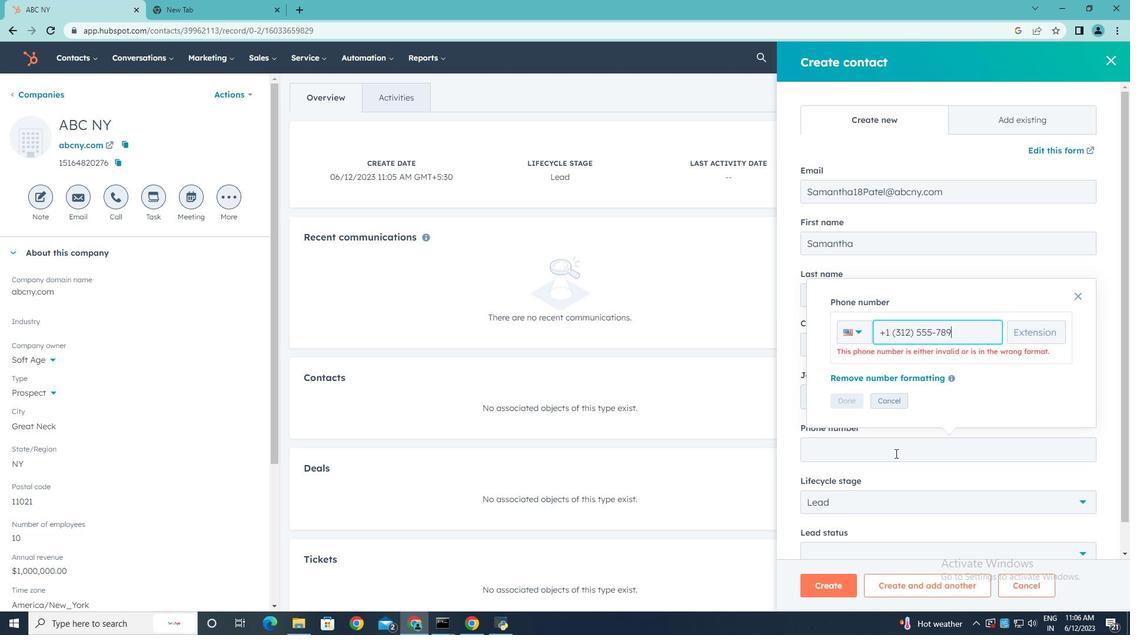 
Action: Mouse moved to (851, 400)
Screenshot: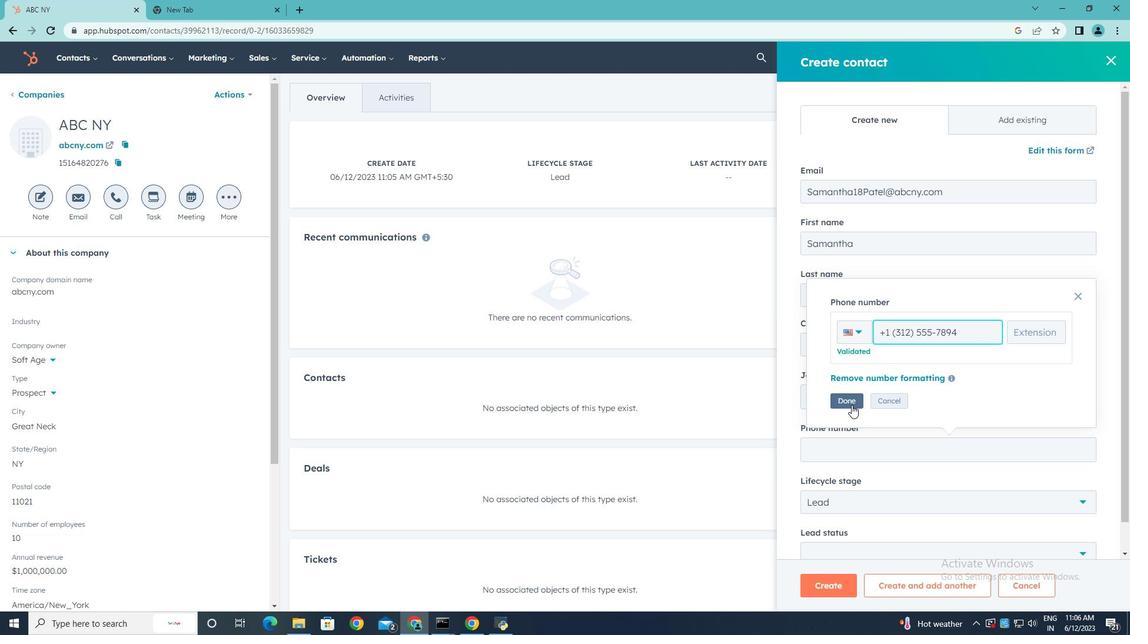 
Action: Mouse pressed left at (851, 400)
Screenshot: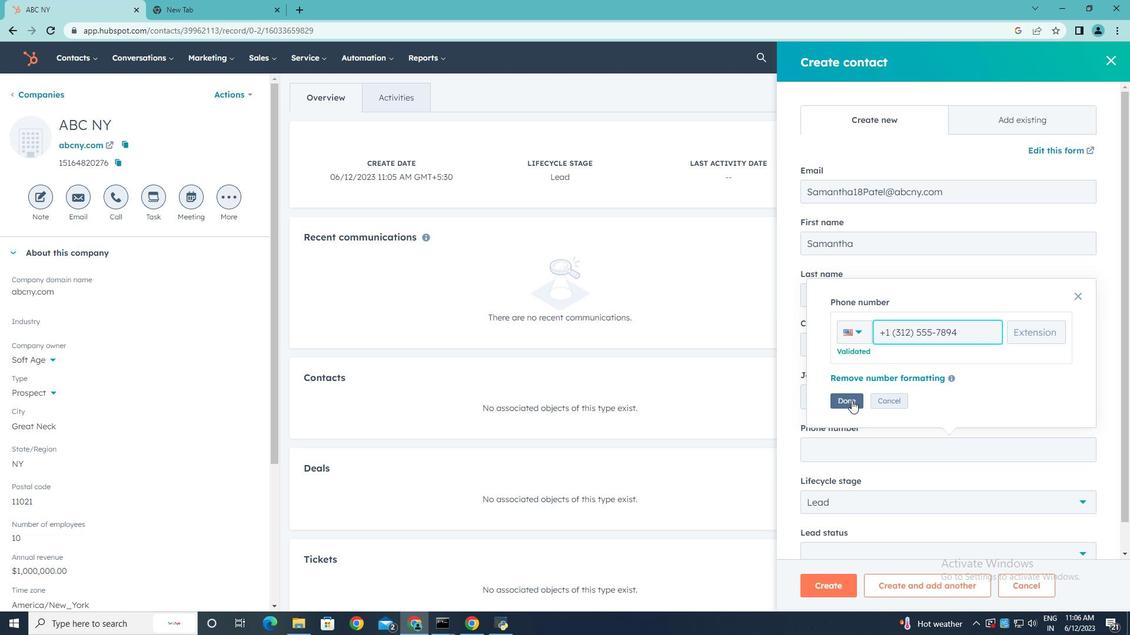 
Action: Mouse moved to (1084, 500)
Screenshot: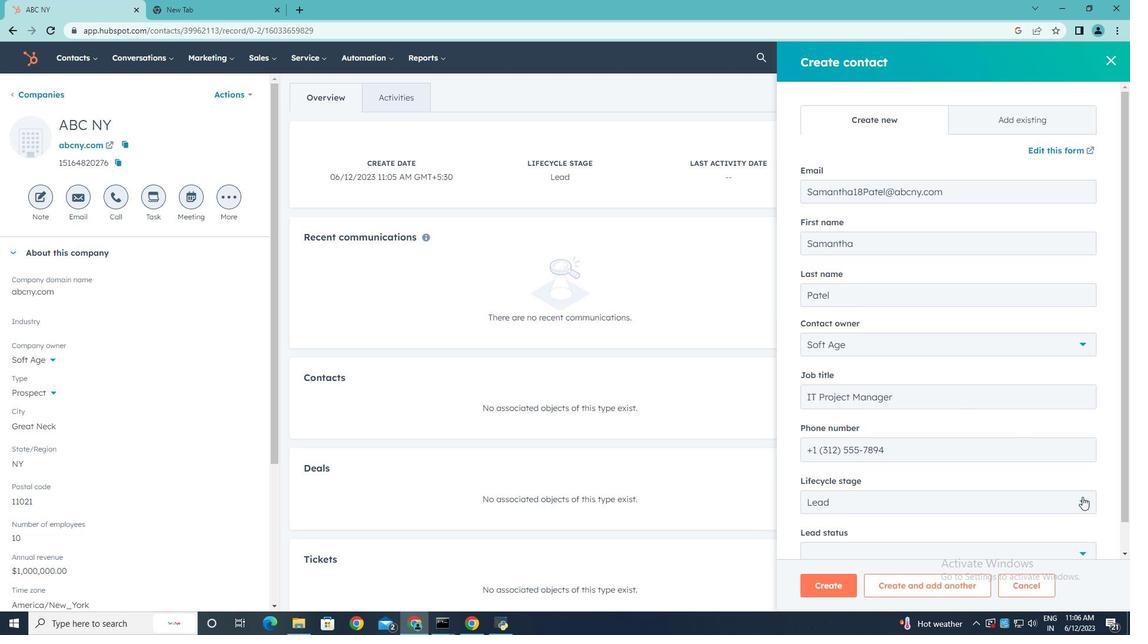
Action: Mouse pressed left at (1084, 500)
Screenshot: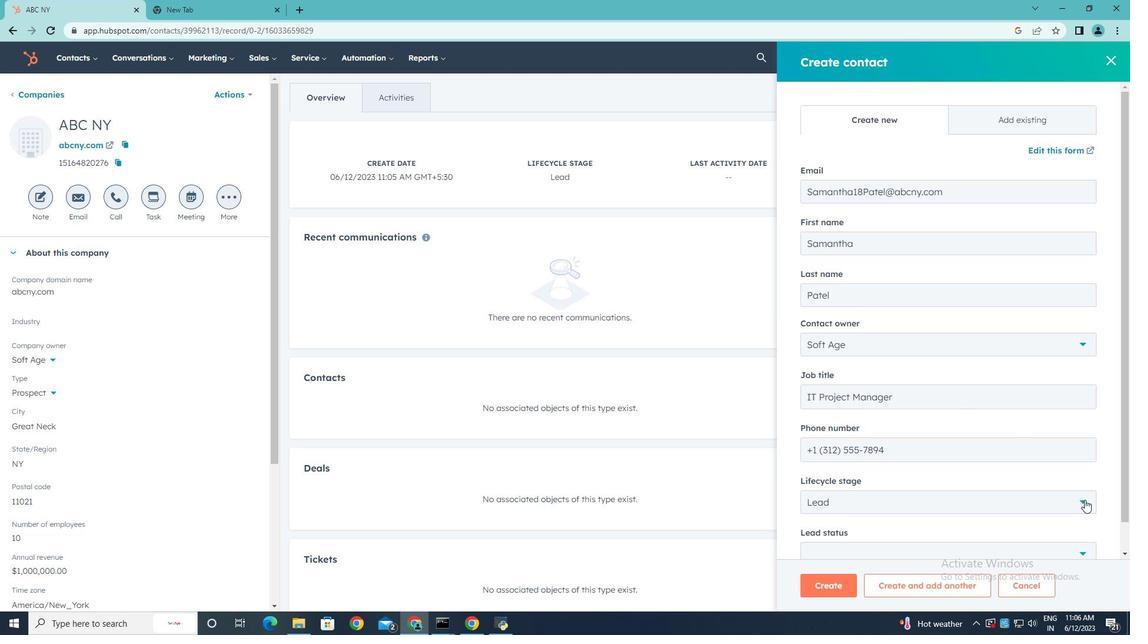 
Action: Mouse moved to (1004, 398)
Screenshot: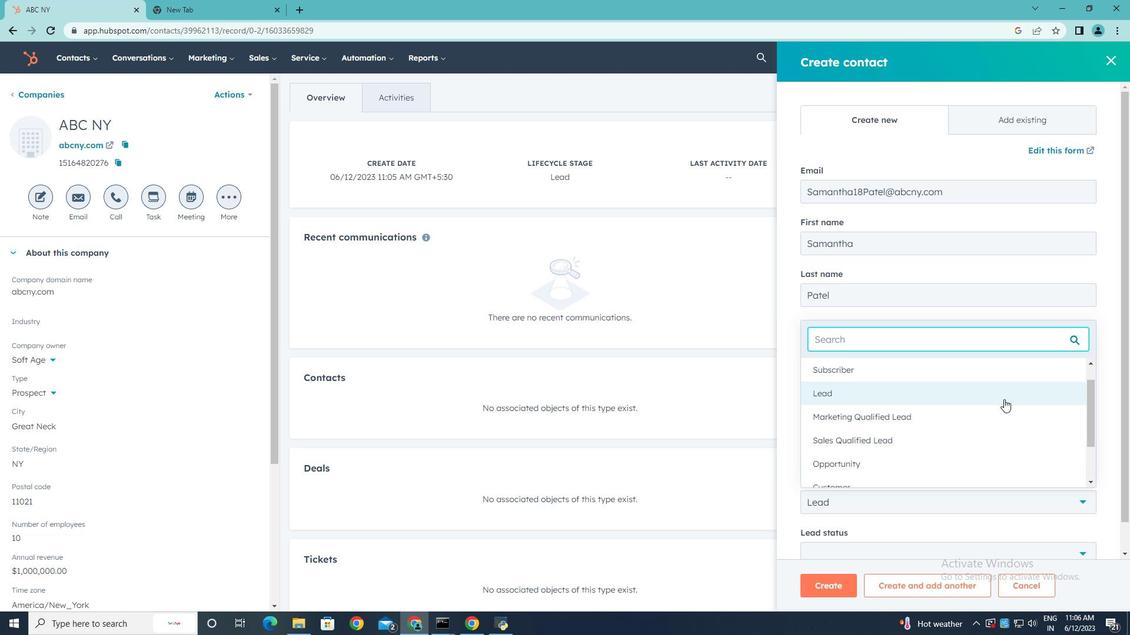 
Action: Mouse pressed left at (1004, 398)
Screenshot: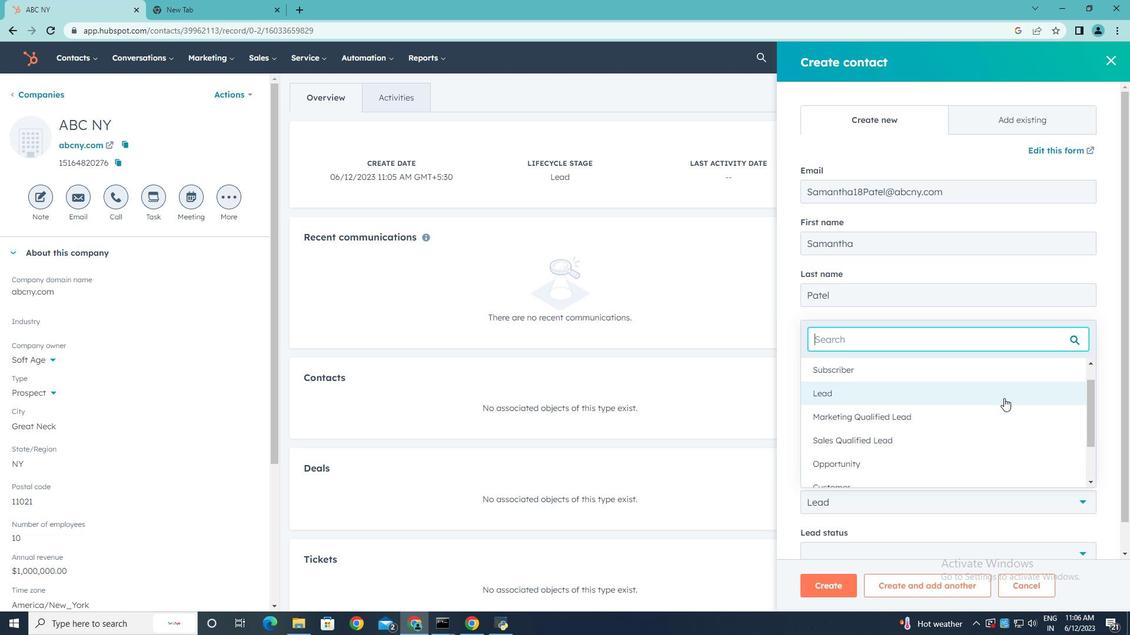 
Action: Mouse moved to (1082, 552)
Screenshot: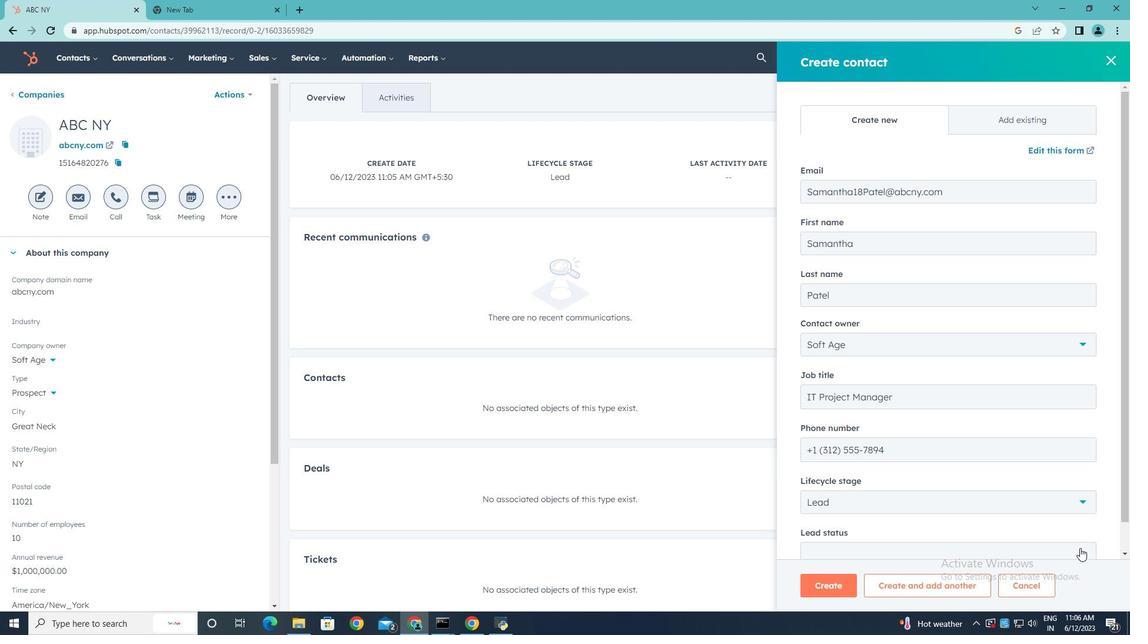 
Action: Mouse pressed left at (1082, 552)
Screenshot: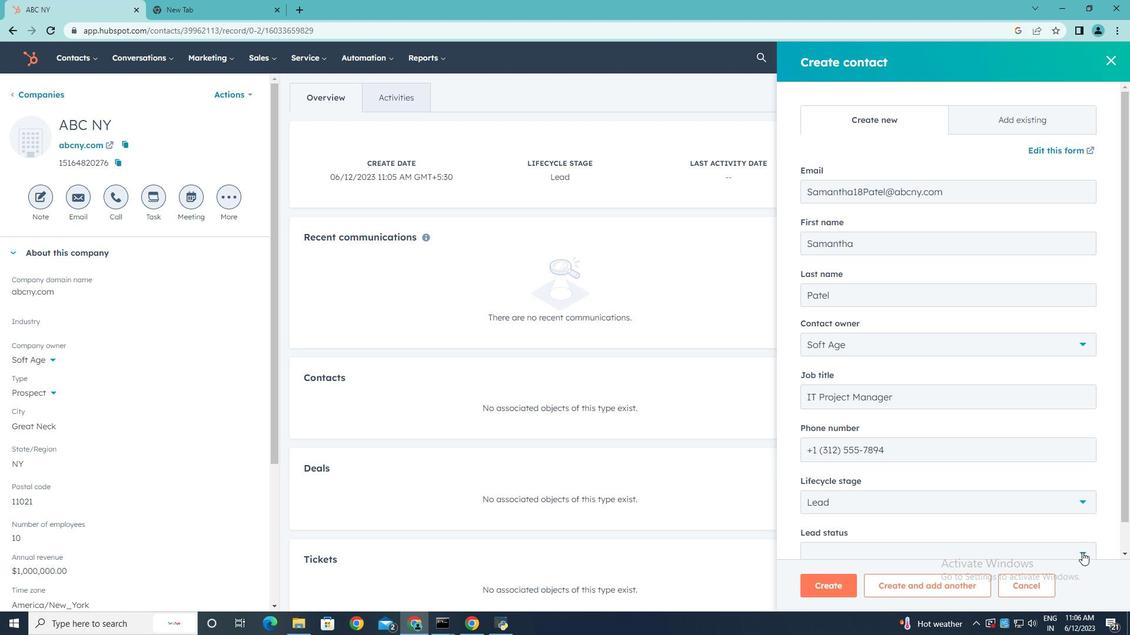 
Action: Mouse moved to (1040, 475)
Screenshot: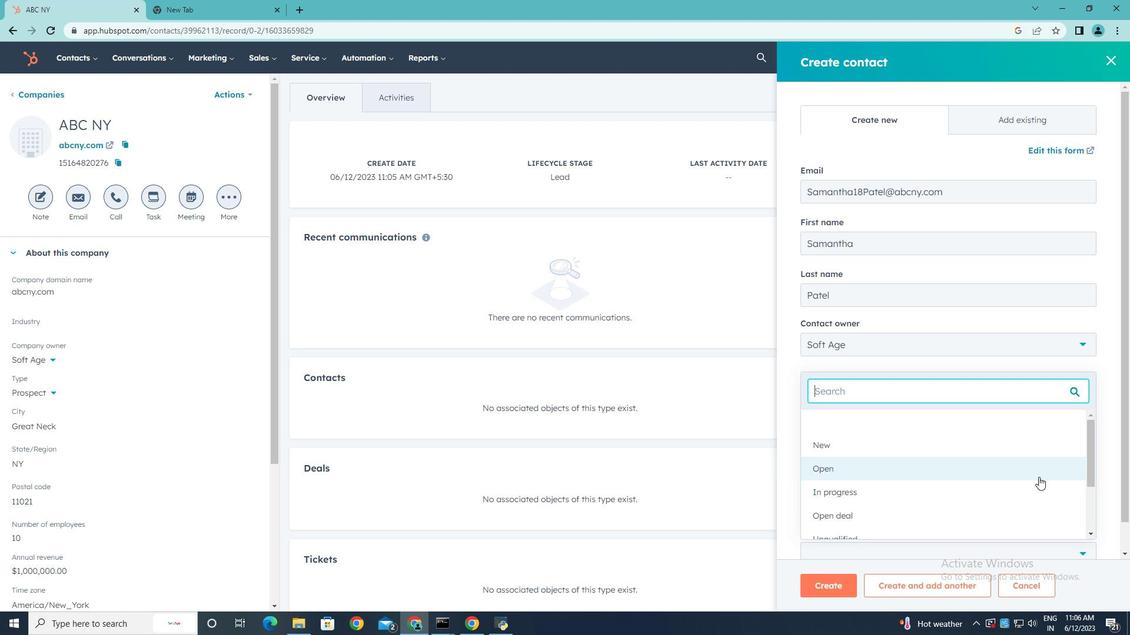 
Action: Mouse pressed left at (1040, 475)
Screenshot: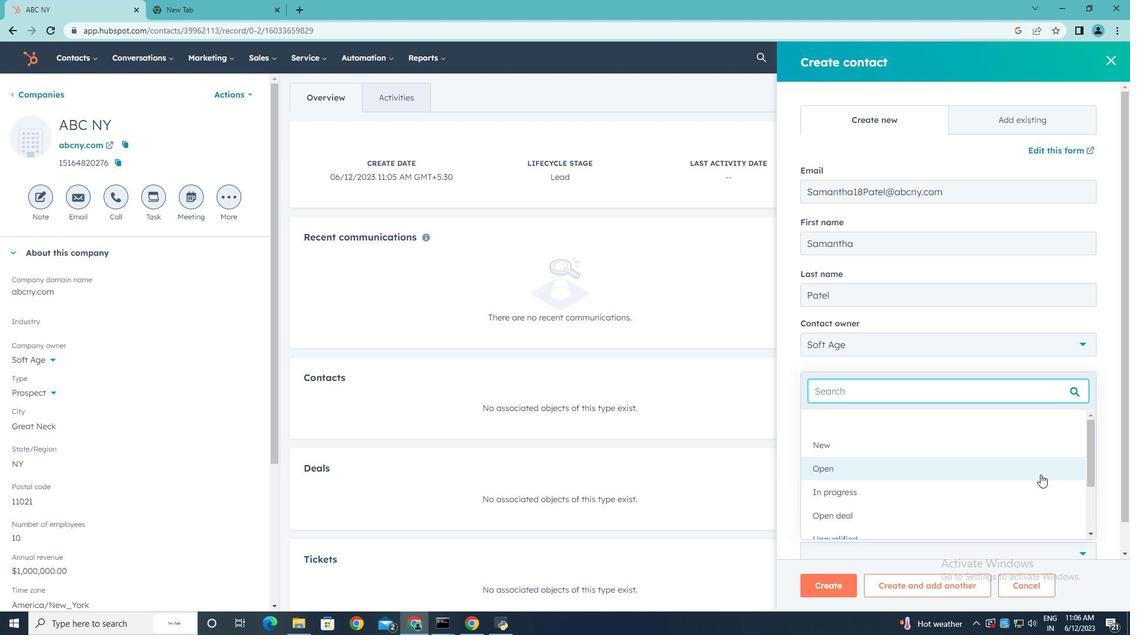 
Action: Mouse scrolled (1040, 474) with delta (0, 0)
Screenshot: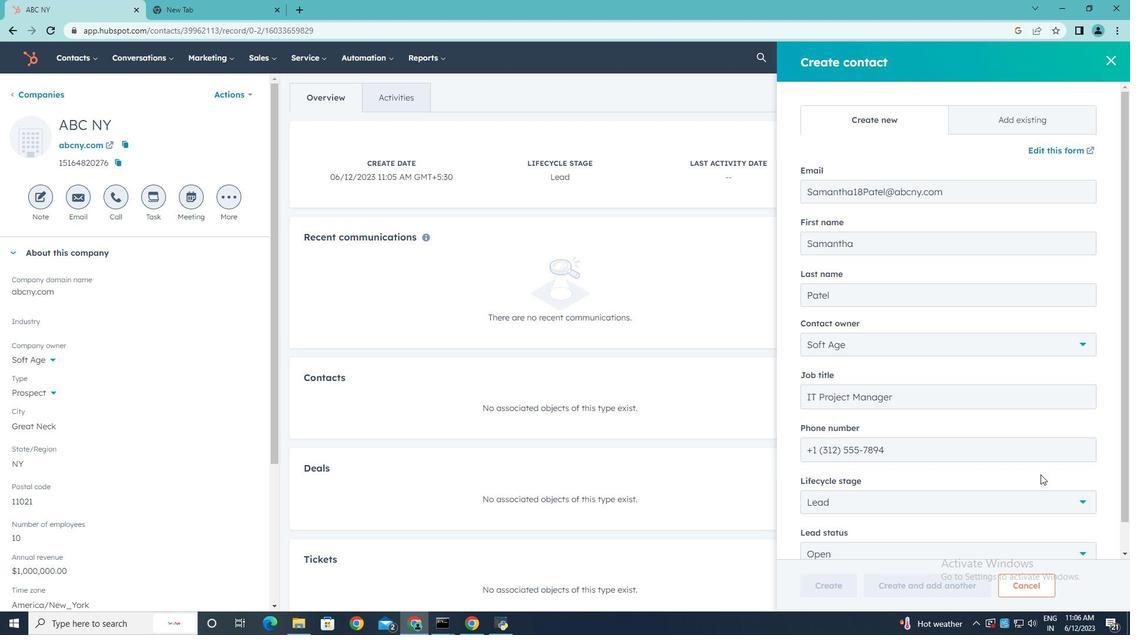 
Action: Mouse scrolled (1040, 474) with delta (0, 0)
Screenshot: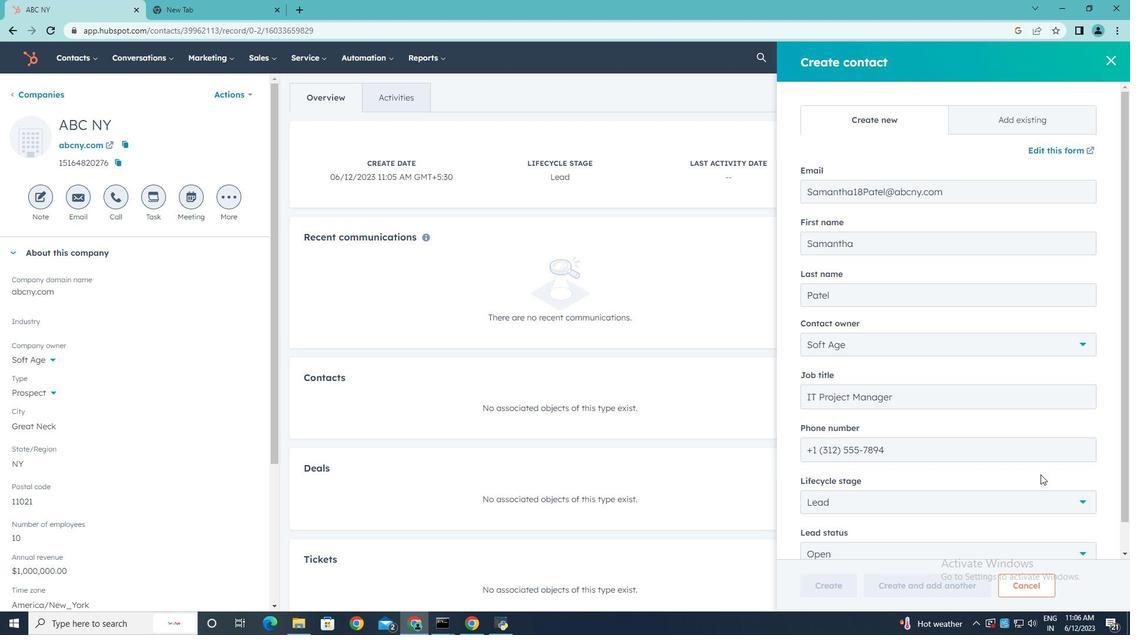 
Action: Mouse scrolled (1040, 474) with delta (0, 0)
Screenshot: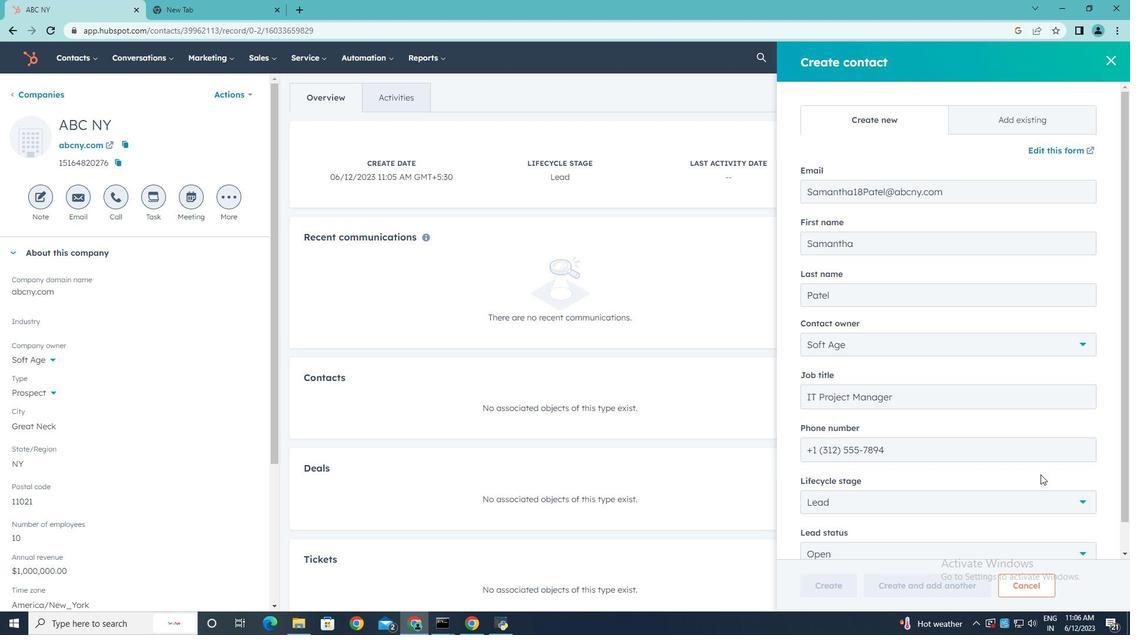 
Action: Mouse scrolled (1040, 474) with delta (0, 0)
Screenshot: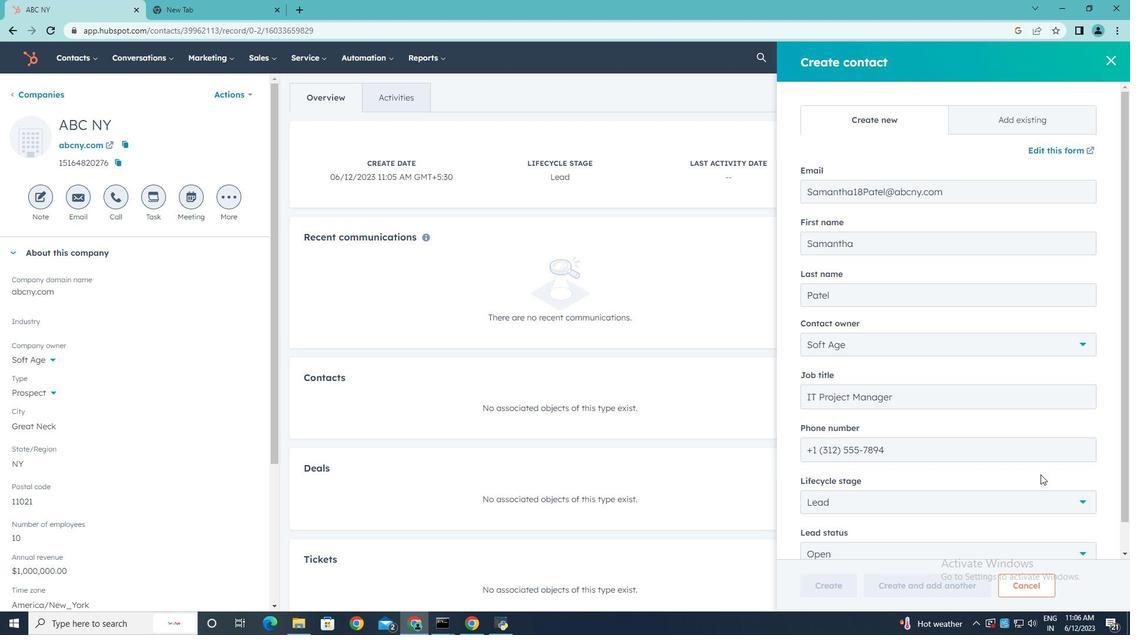 
Action: Mouse moved to (848, 582)
Screenshot: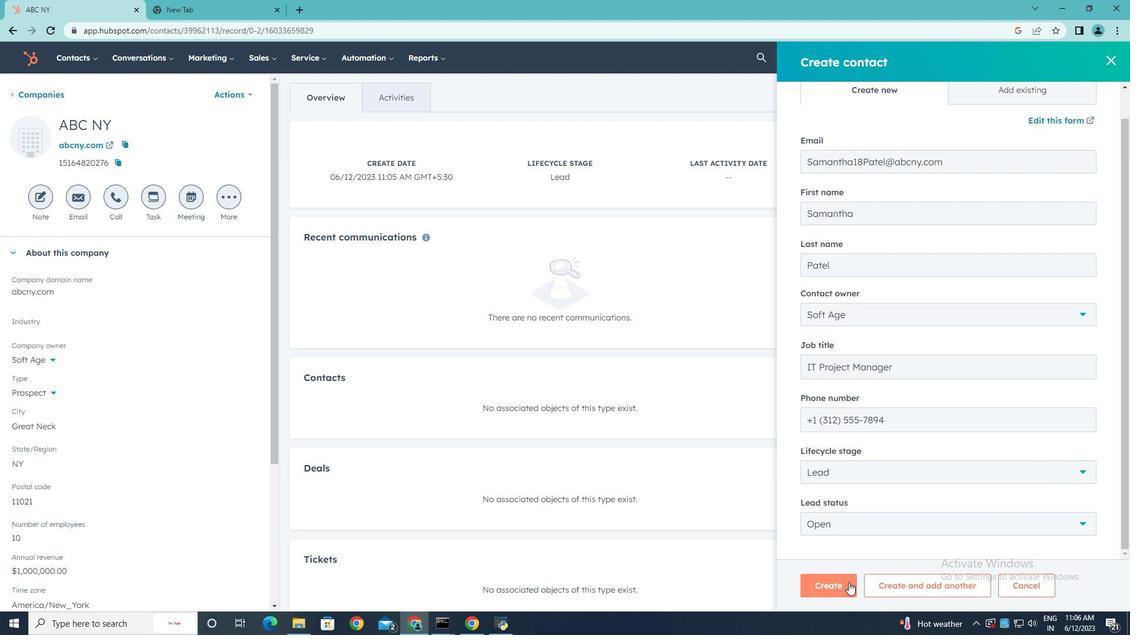 
Action: Mouse pressed left at (848, 582)
Screenshot: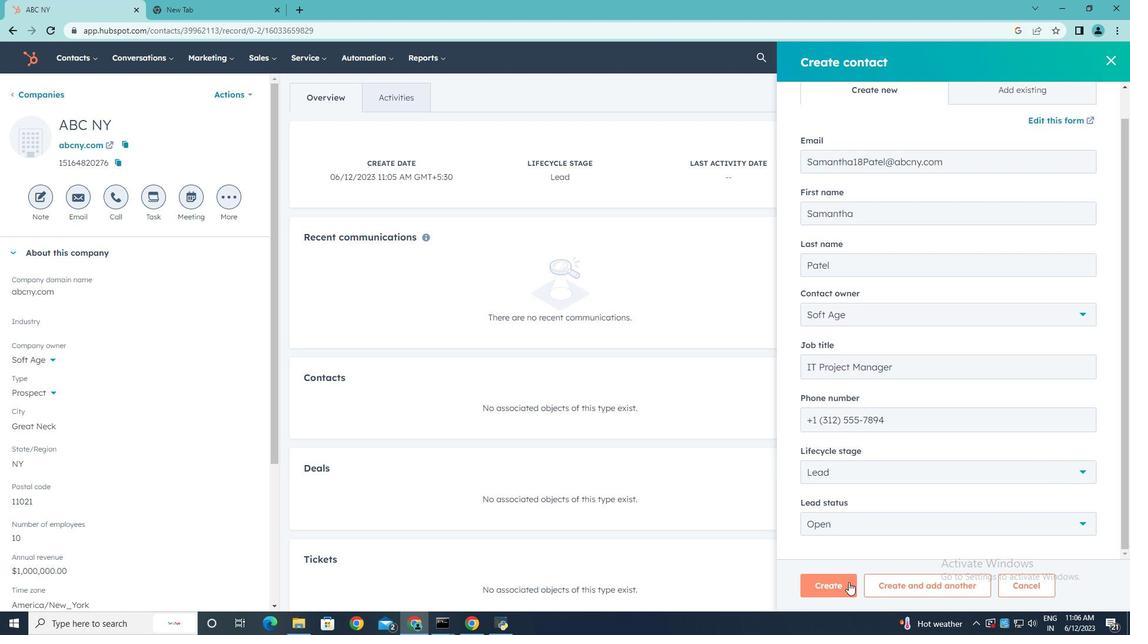 
Action: Mouse moved to (848, 582)
Screenshot: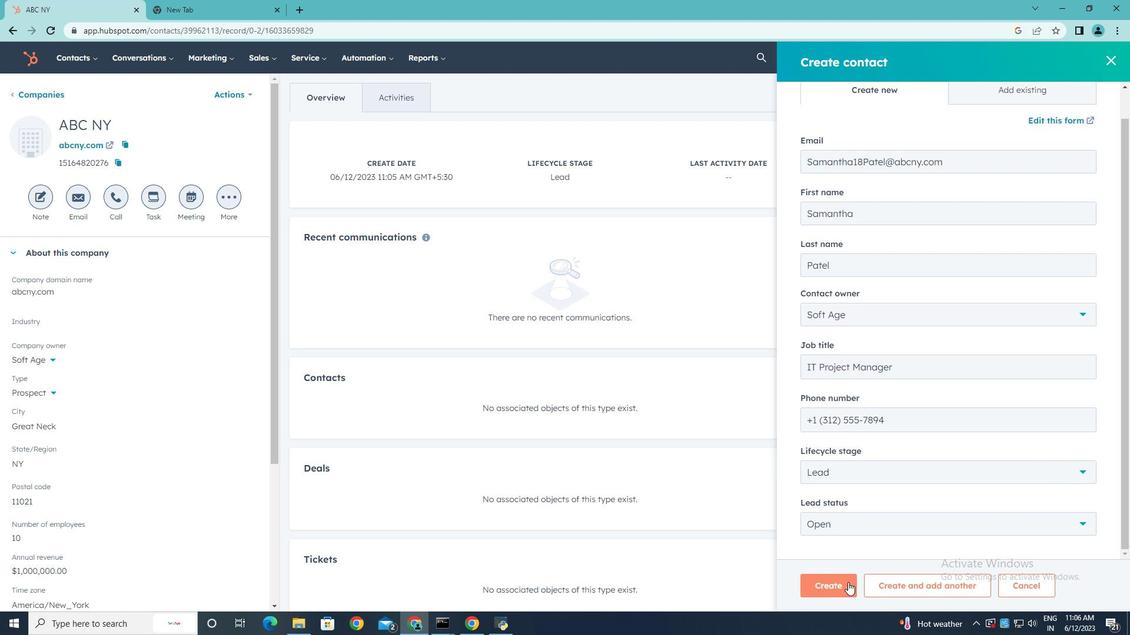 
